 Task: Look for space in Chihuahua, Mexico from 9th June, 2023 to 16th June, 2023 for 2 adults in price range Rs.8000 to Rs.16000. Place can be entire place with 2 bedrooms having 2 beds and 1 bathroom. Property type can be house, flat, guest house. Booking option can be shelf check-in. Required host language is English.
Action: Mouse moved to (399, 103)
Screenshot: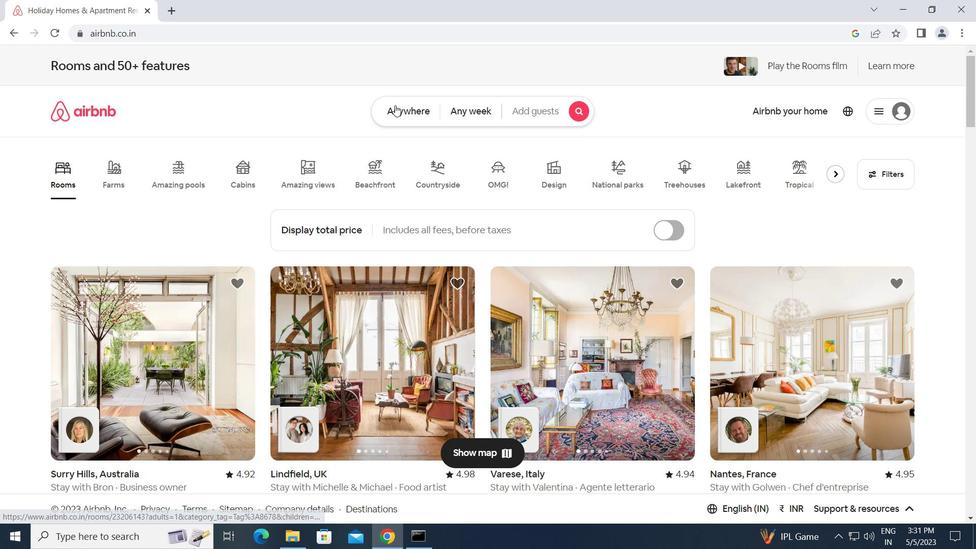
Action: Mouse pressed left at (399, 103)
Screenshot: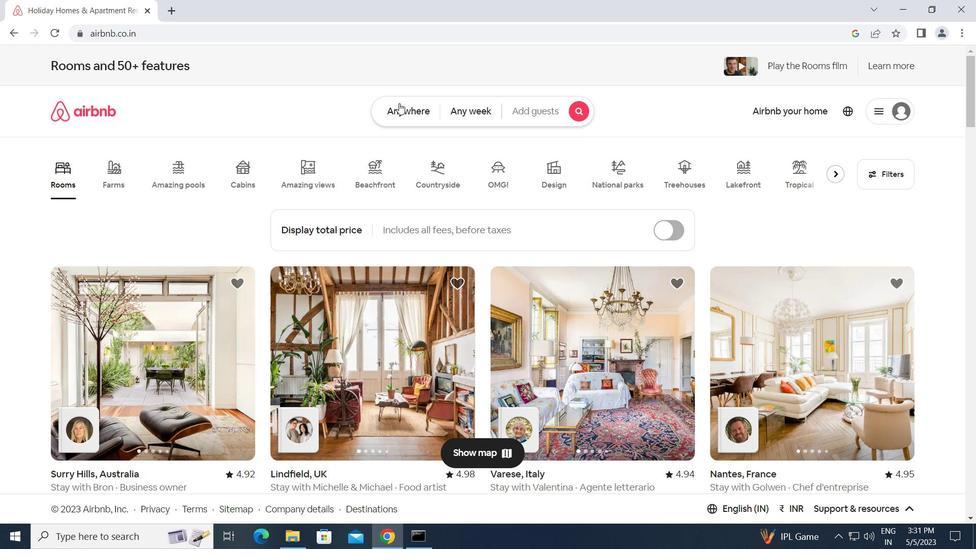 
Action: Mouse moved to (314, 156)
Screenshot: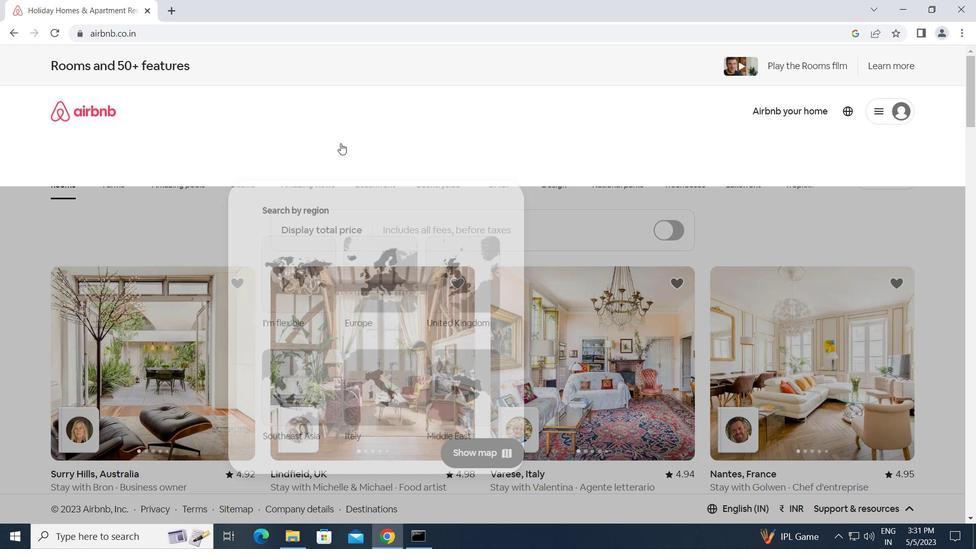 
Action: Mouse pressed left at (314, 156)
Screenshot: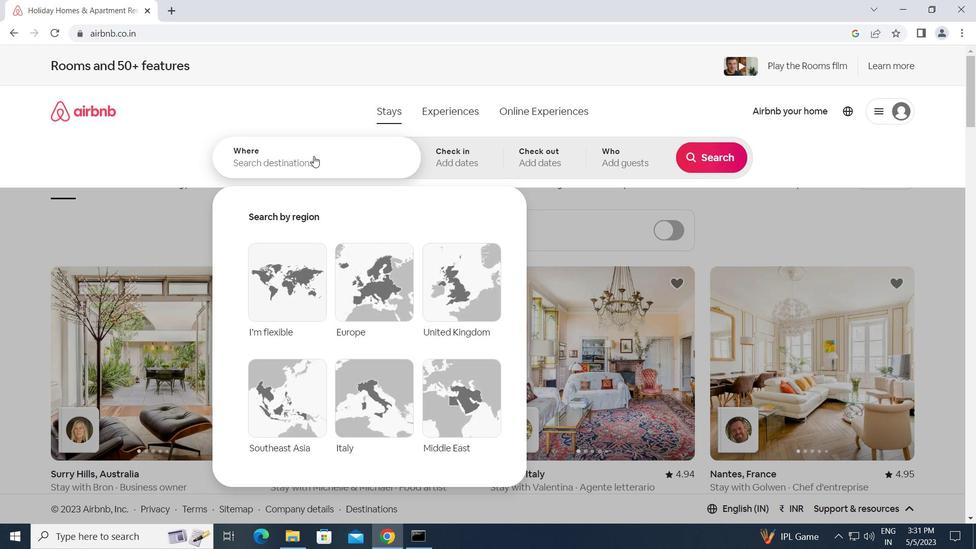
Action: Mouse moved to (223, 199)
Screenshot: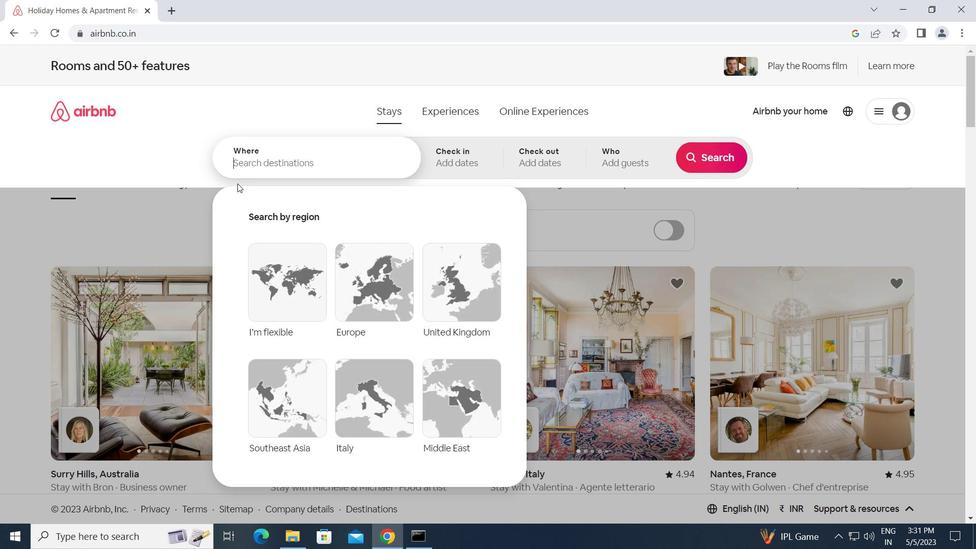 
Action: Key pressed c<Key.caps_lock>hihuahua,<Key.space><Key.caps_lock>m<Key.caps_lock>exico<Key.enter>
Screenshot: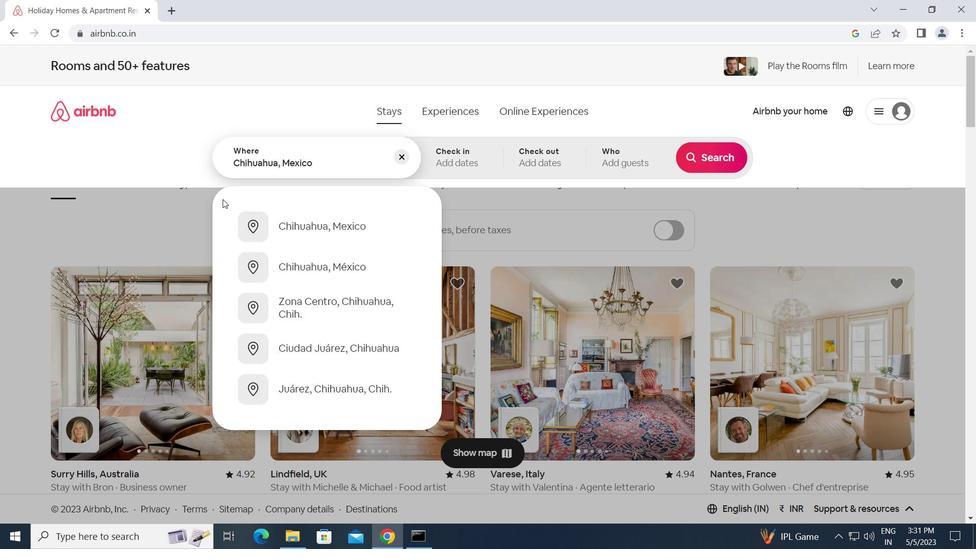 
Action: Mouse moved to (666, 336)
Screenshot: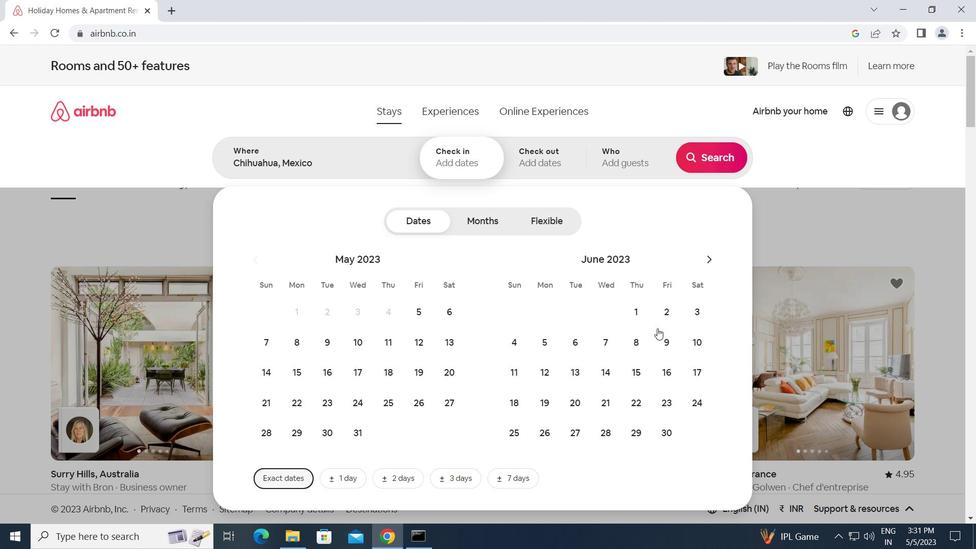 
Action: Mouse pressed left at (666, 336)
Screenshot: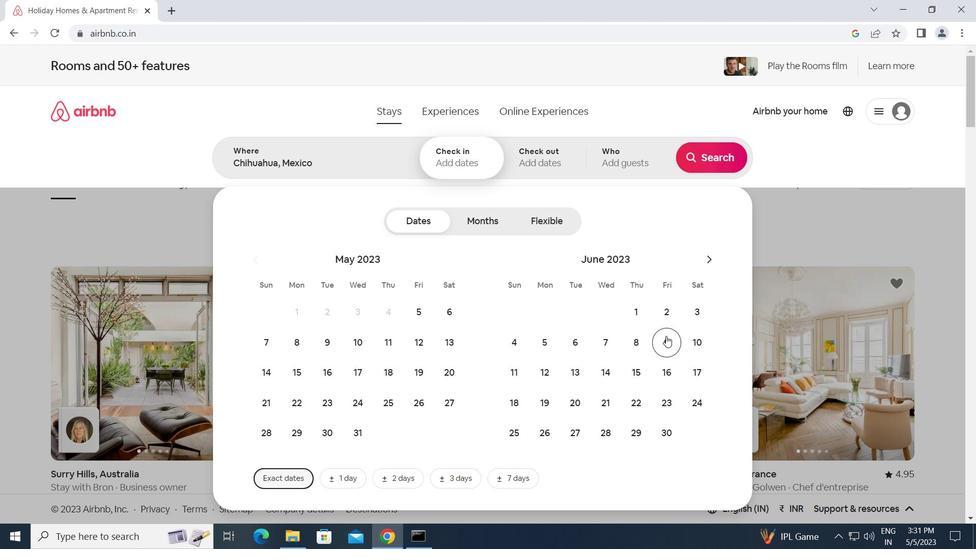 
Action: Mouse moved to (670, 372)
Screenshot: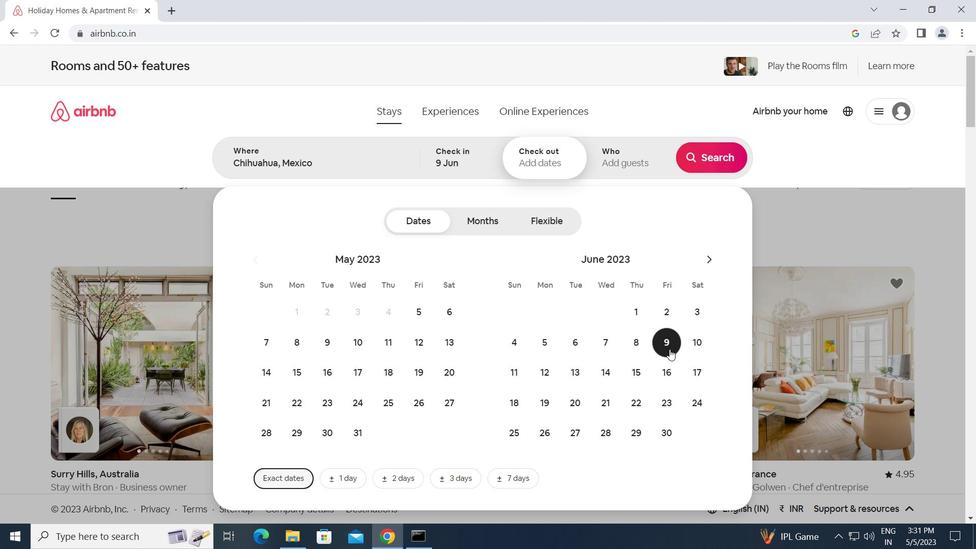 
Action: Mouse pressed left at (670, 372)
Screenshot: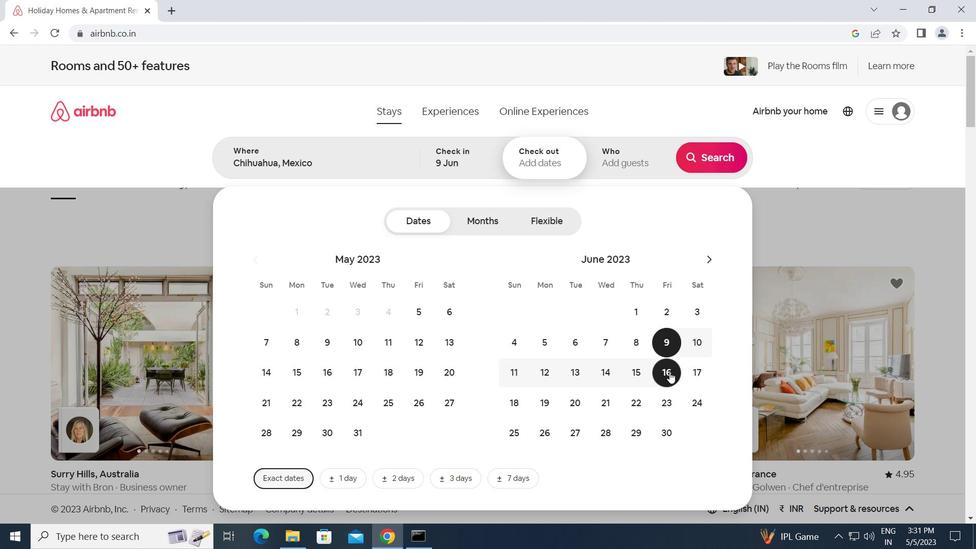 
Action: Mouse moved to (641, 152)
Screenshot: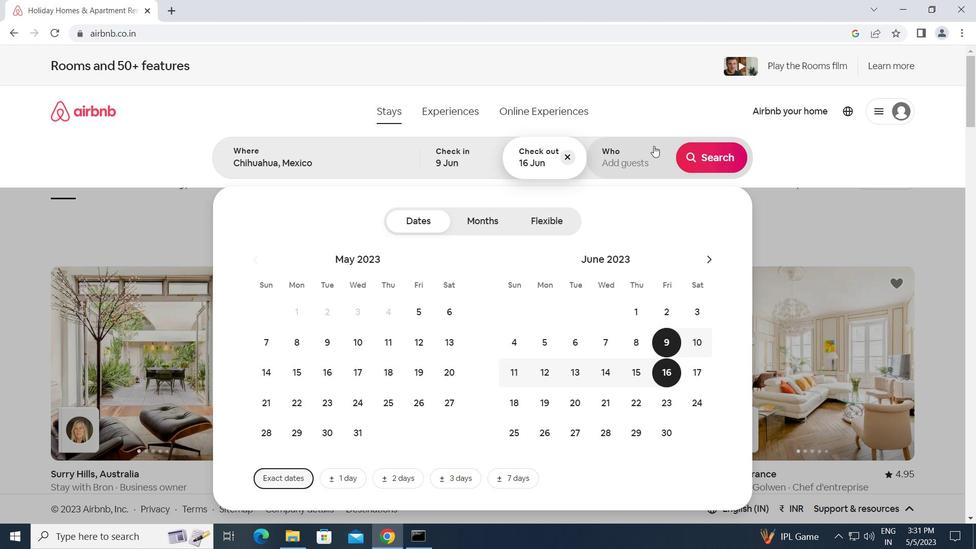 
Action: Mouse pressed left at (641, 152)
Screenshot: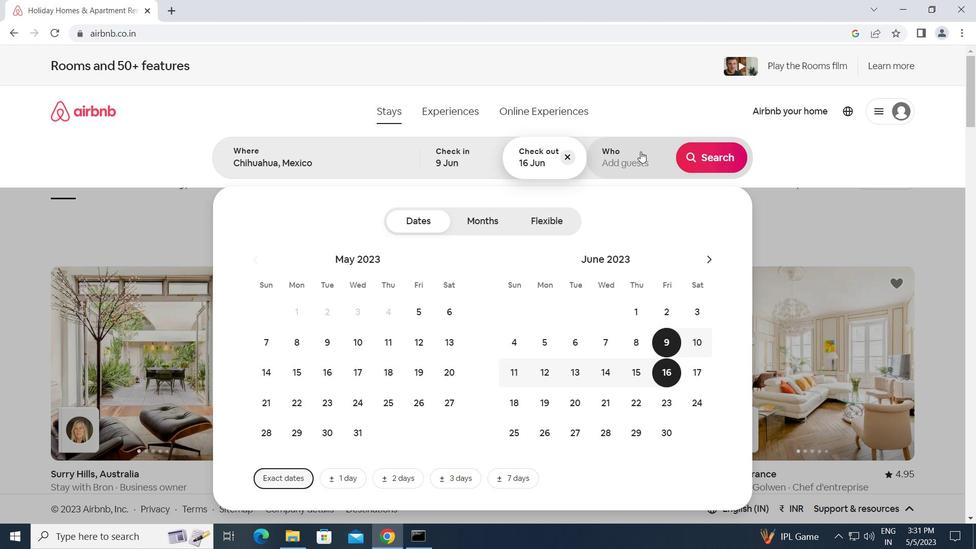 
Action: Mouse moved to (708, 220)
Screenshot: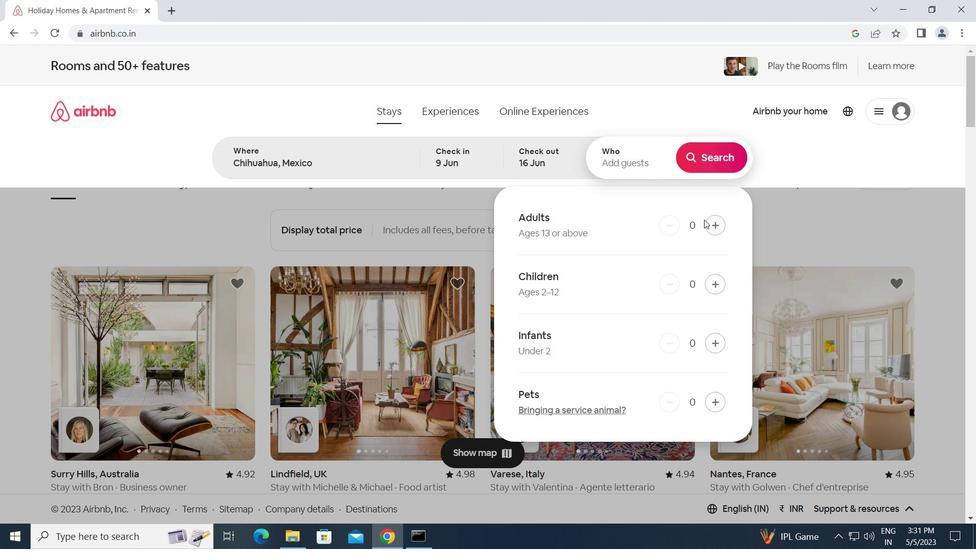 
Action: Mouse pressed left at (708, 220)
Screenshot: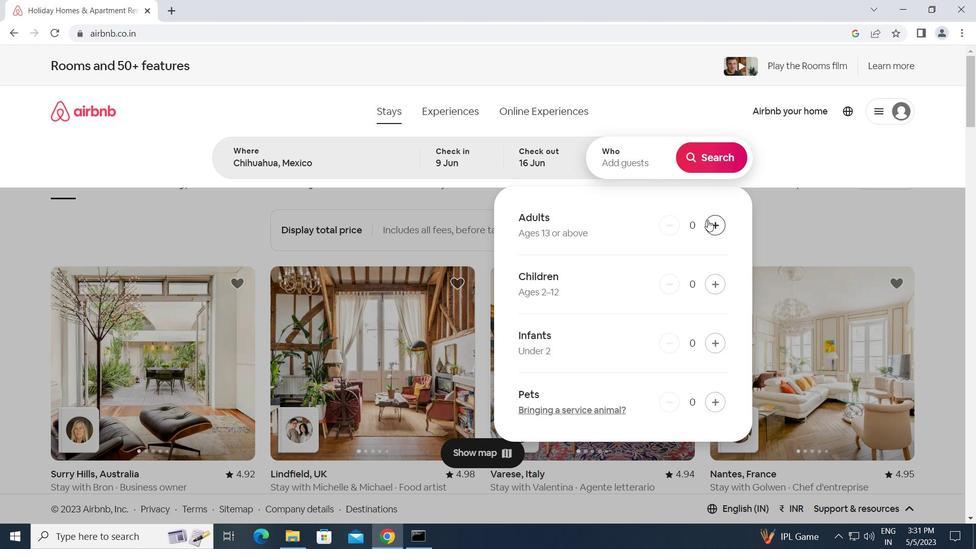 
Action: Mouse moved to (717, 224)
Screenshot: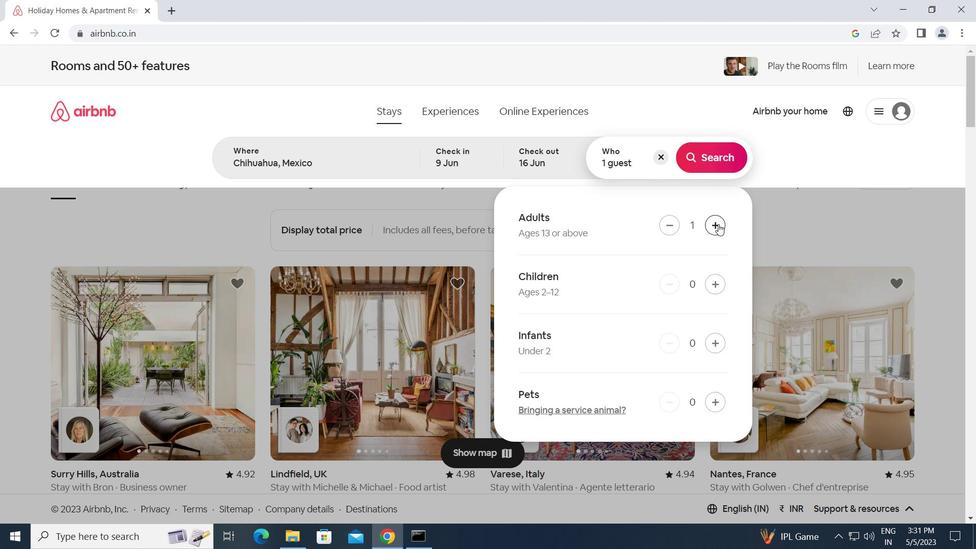 
Action: Mouse pressed left at (717, 224)
Screenshot: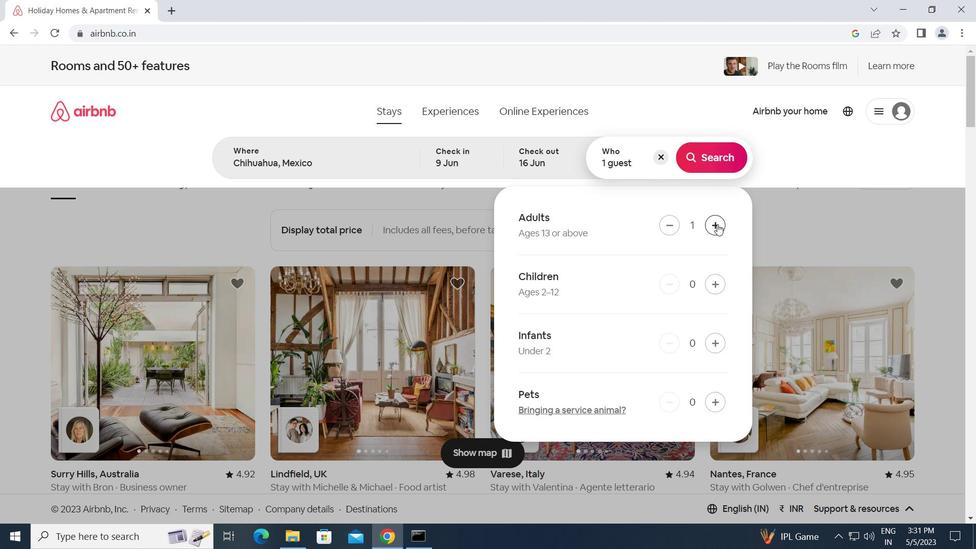 
Action: Mouse moved to (717, 156)
Screenshot: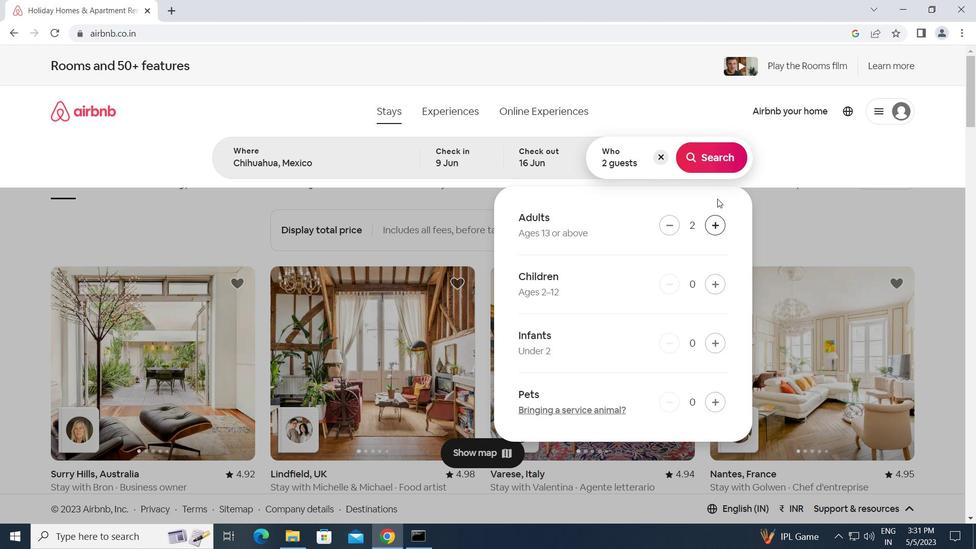 
Action: Mouse pressed left at (717, 156)
Screenshot: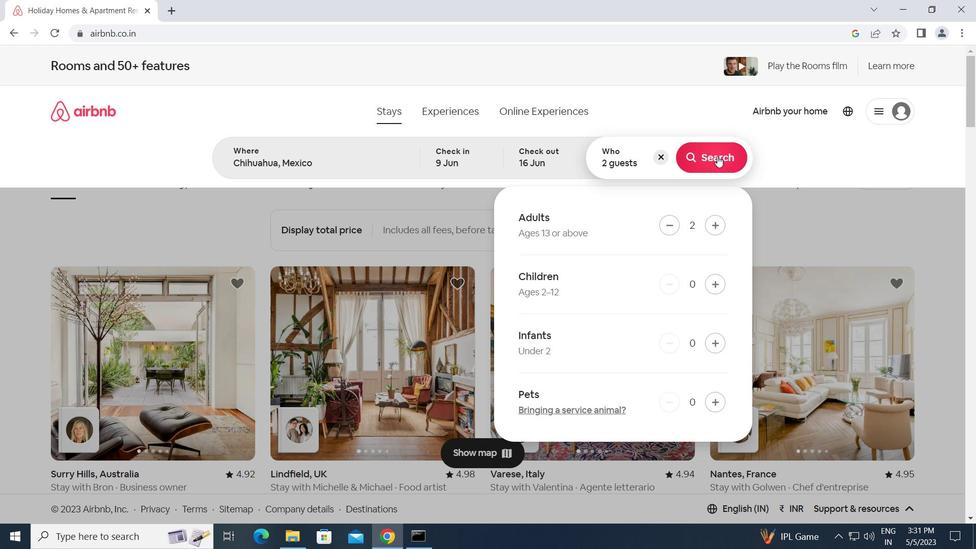 
Action: Mouse moved to (924, 116)
Screenshot: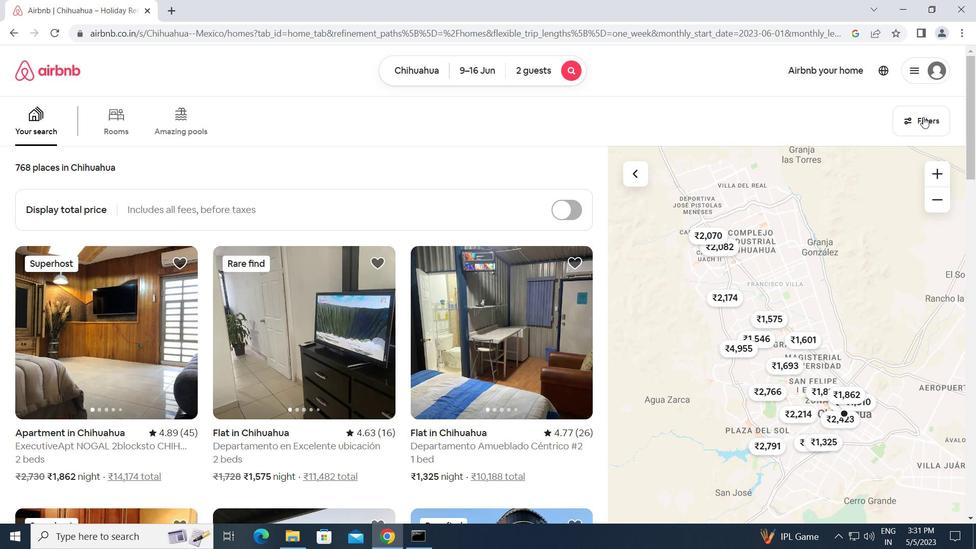 
Action: Mouse pressed left at (924, 116)
Screenshot: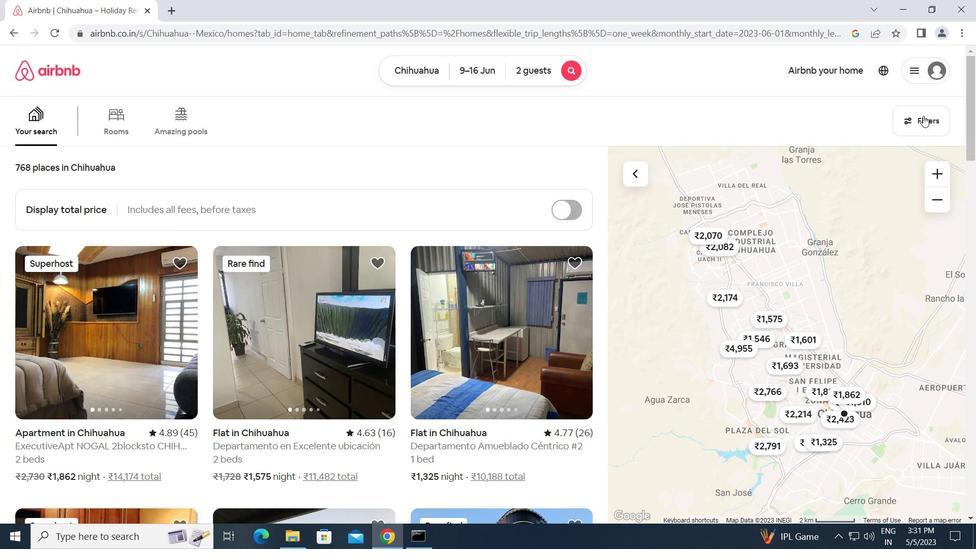 
Action: Mouse moved to (331, 344)
Screenshot: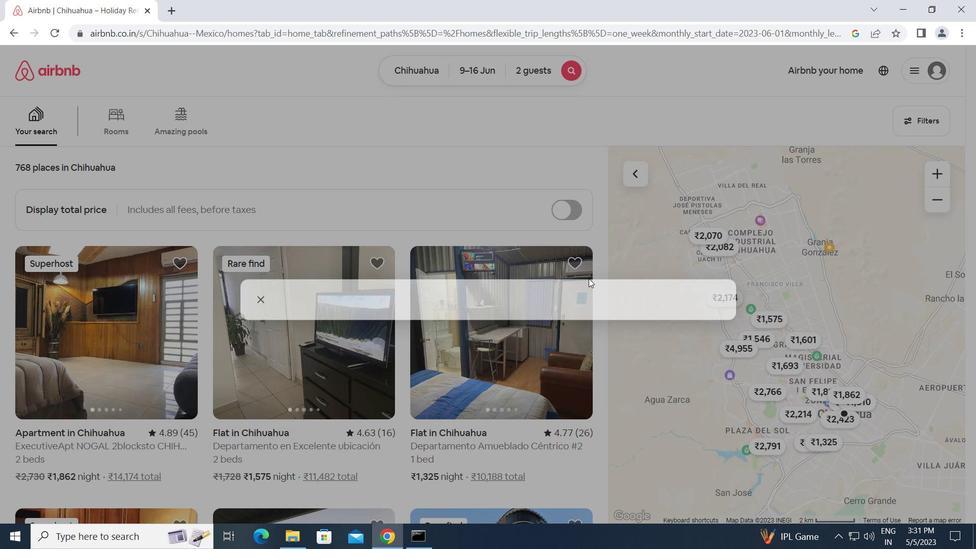 
Action: Mouse scrolled (331, 344) with delta (0, 0)
Screenshot: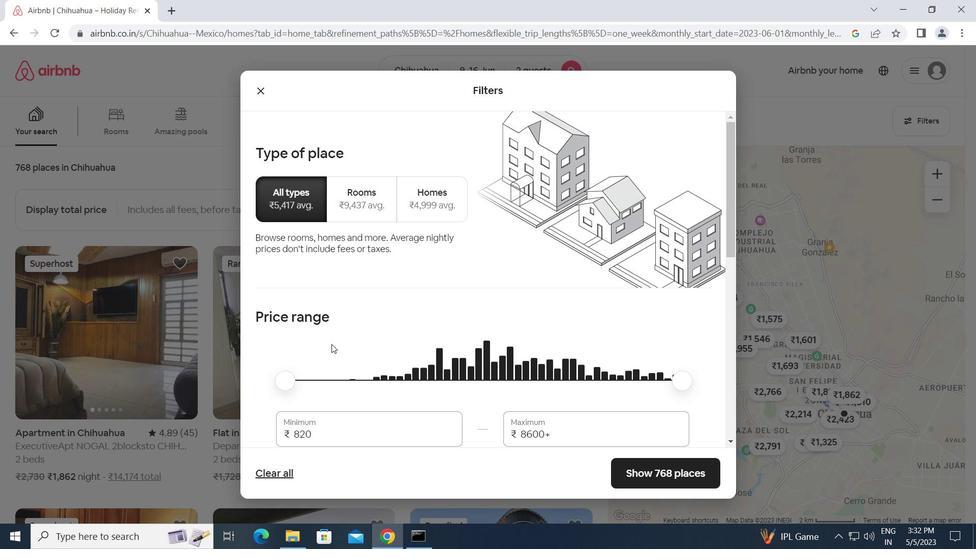
Action: Mouse moved to (331, 344)
Screenshot: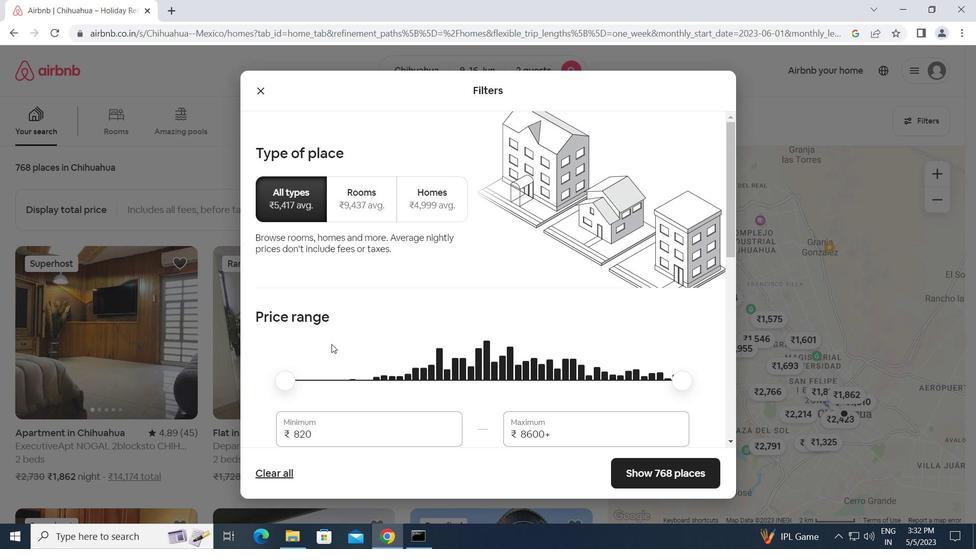 
Action: Mouse scrolled (331, 344) with delta (0, 0)
Screenshot: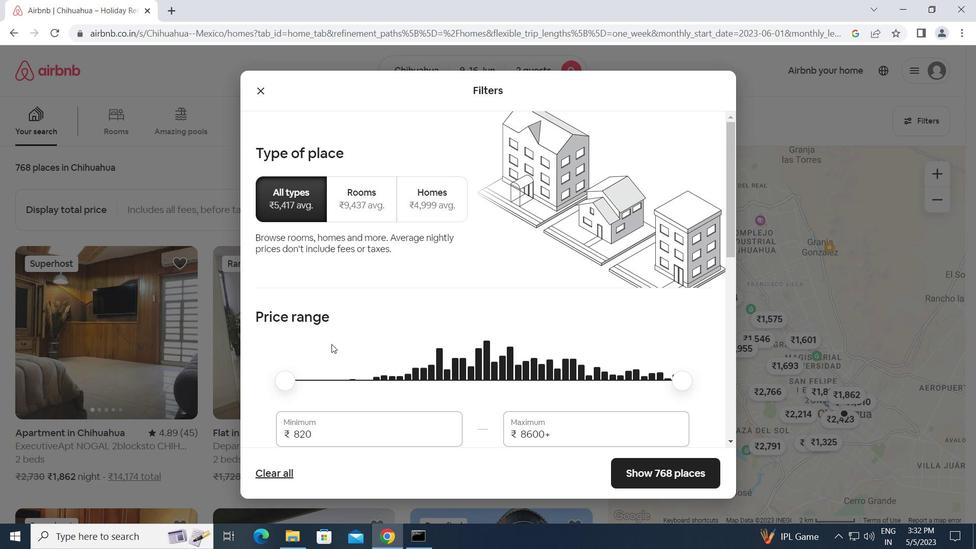 
Action: Mouse moved to (312, 308)
Screenshot: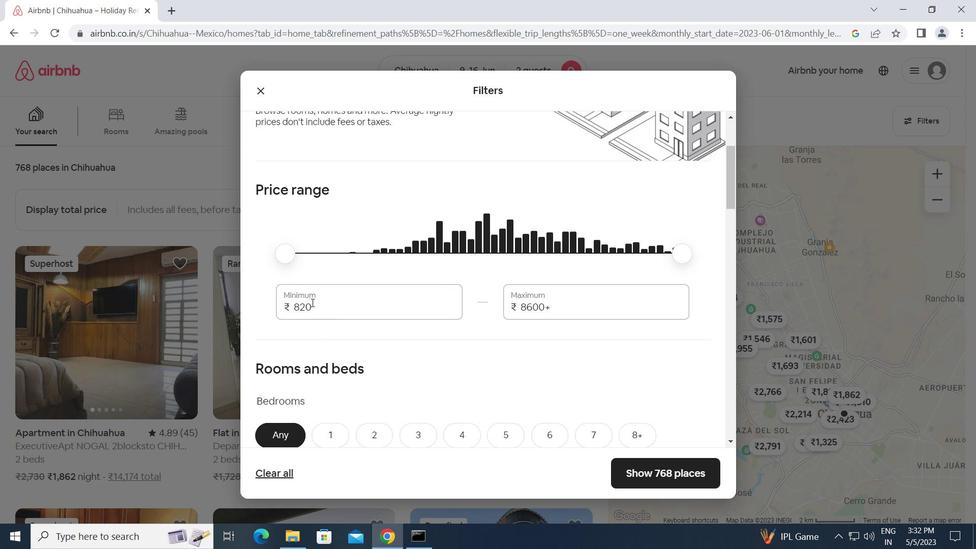 
Action: Mouse pressed left at (312, 308)
Screenshot: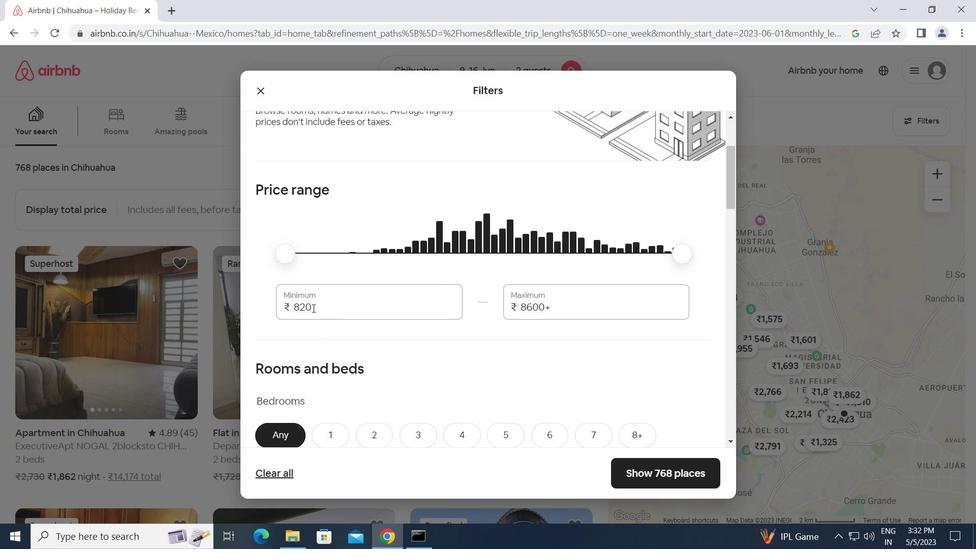
Action: Mouse moved to (278, 309)
Screenshot: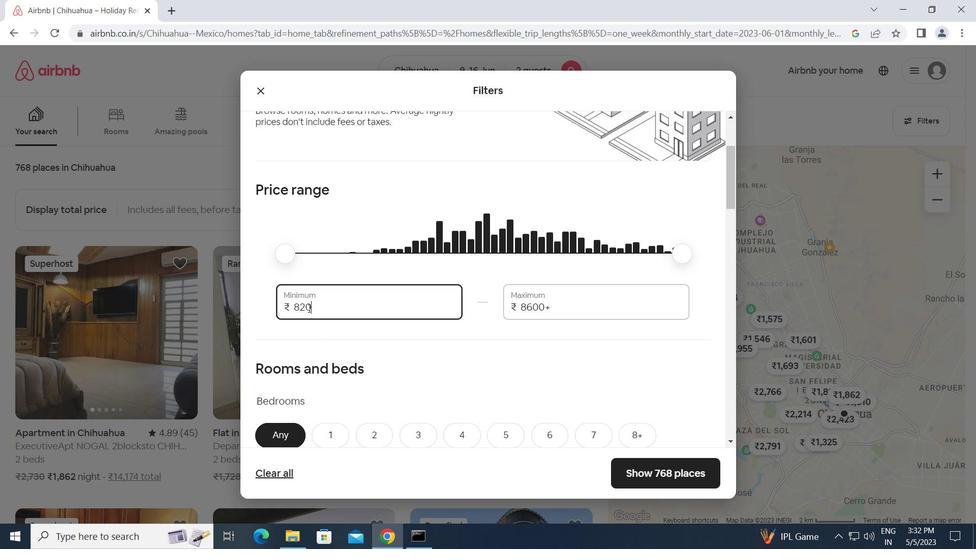 
Action: Key pressed 8000<Key.tab>16000
Screenshot: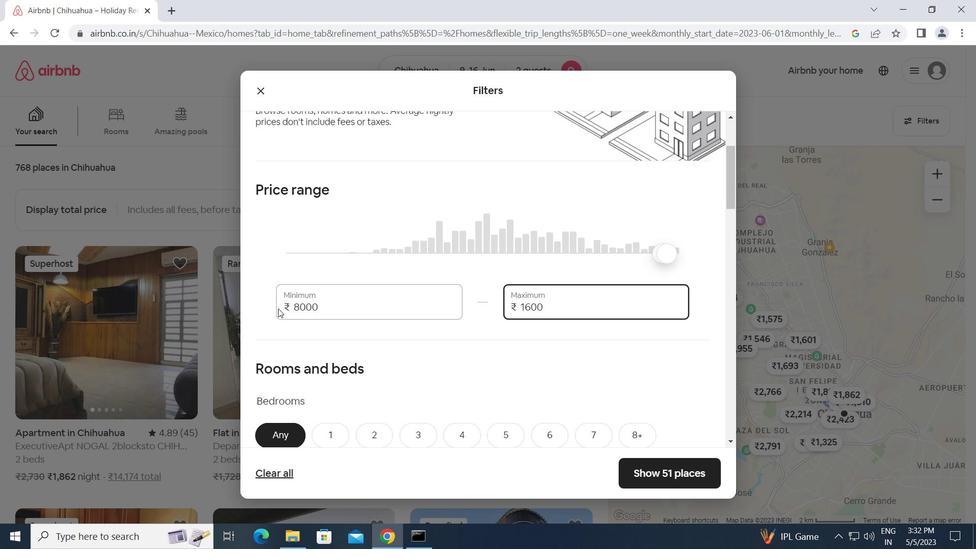 
Action: Mouse moved to (395, 353)
Screenshot: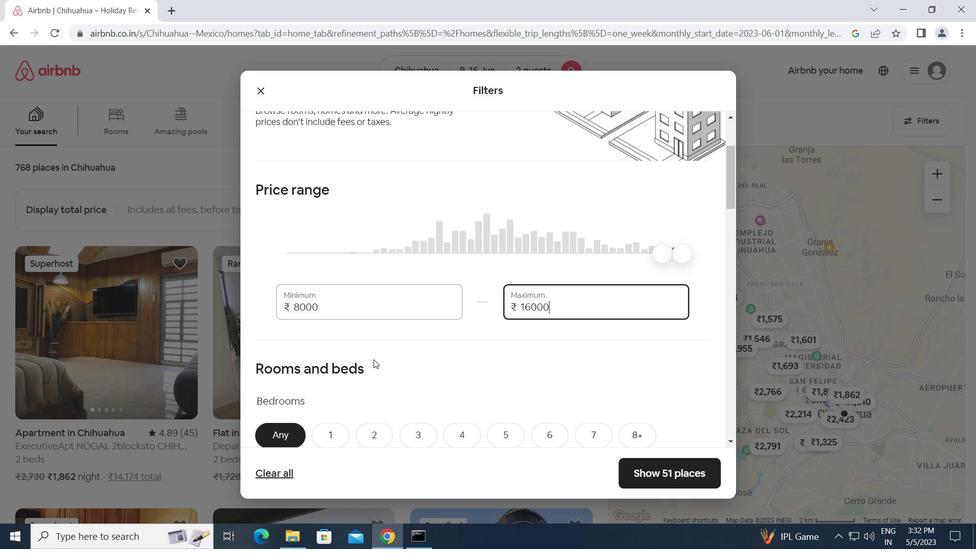 
Action: Mouse scrolled (395, 353) with delta (0, 0)
Screenshot: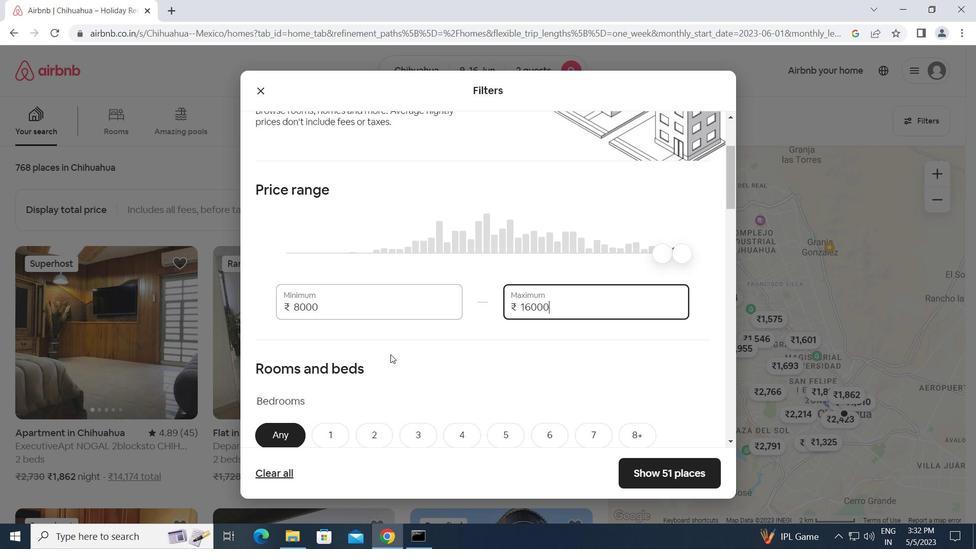 
Action: Mouse scrolled (395, 353) with delta (0, 0)
Screenshot: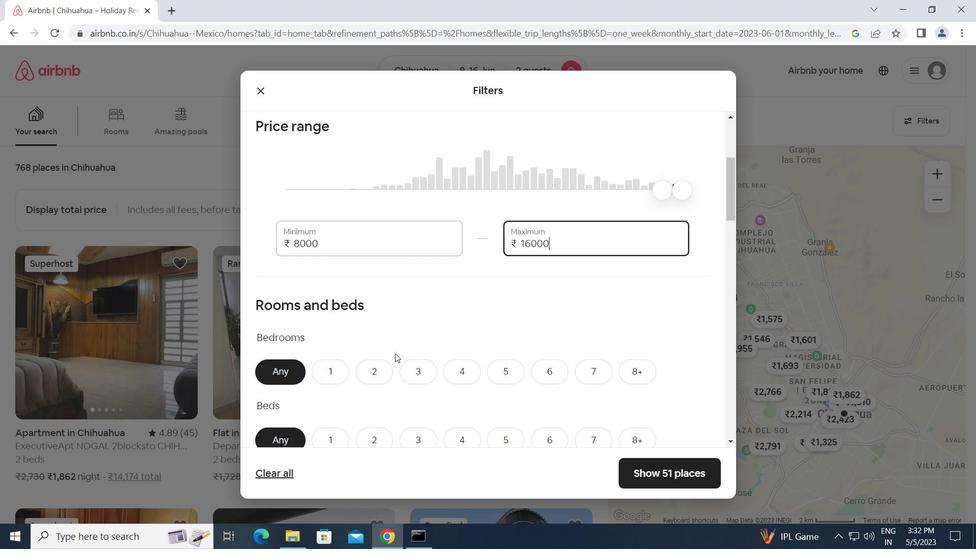 
Action: Mouse scrolled (395, 353) with delta (0, 0)
Screenshot: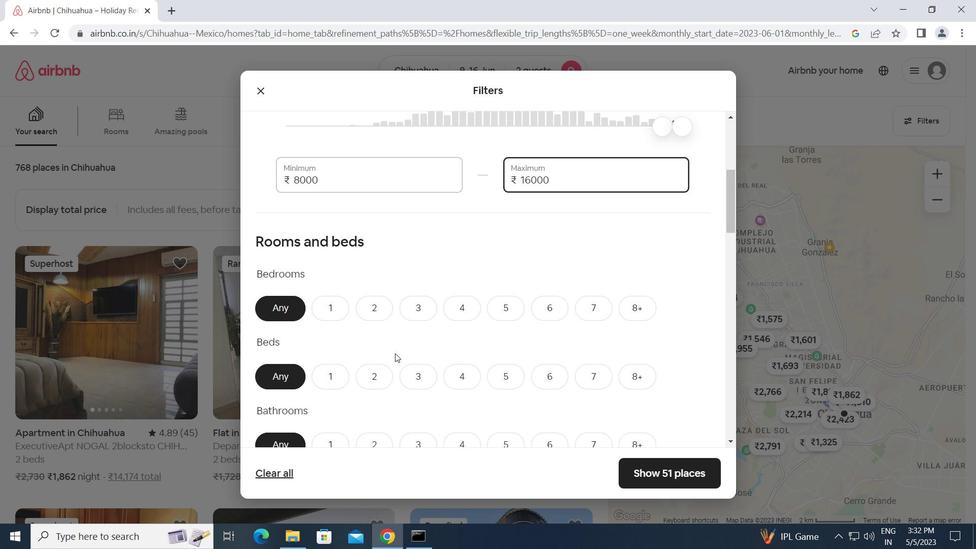 
Action: Mouse moved to (371, 244)
Screenshot: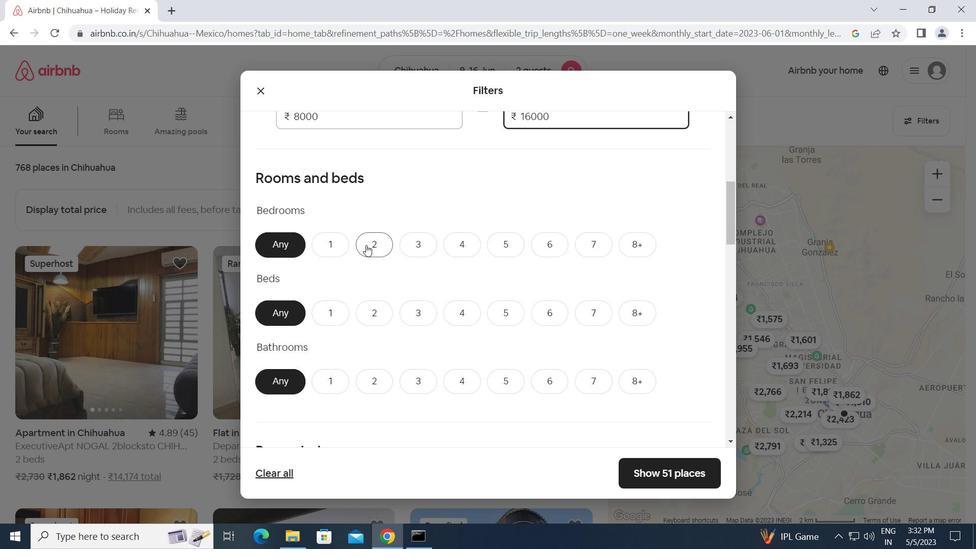 
Action: Mouse pressed left at (371, 244)
Screenshot: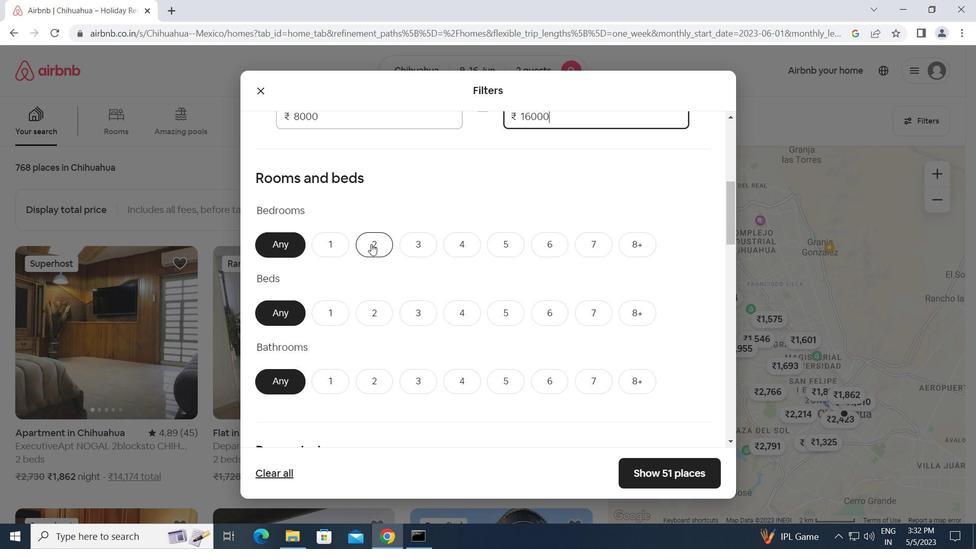 
Action: Mouse moved to (373, 310)
Screenshot: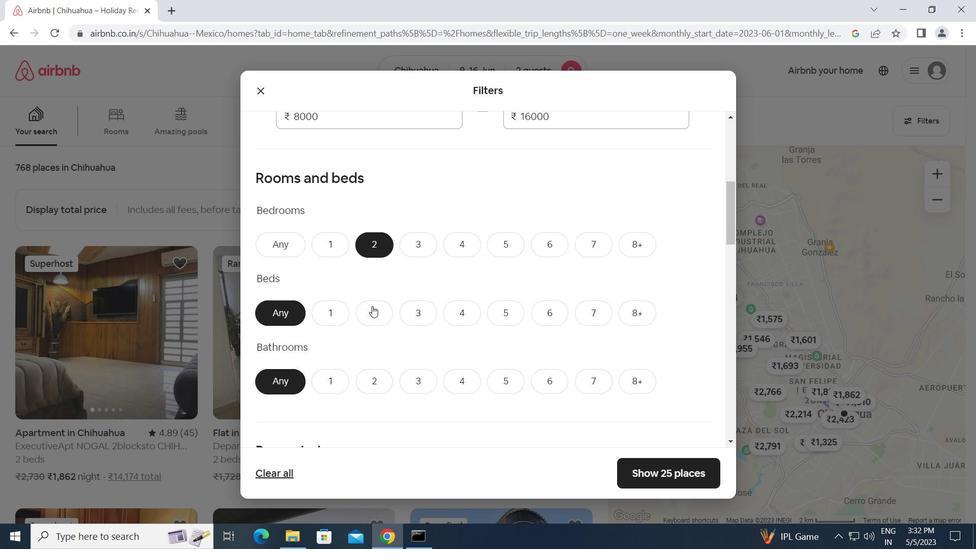 
Action: Mouse pressed left at (373, 310)
Screenshot: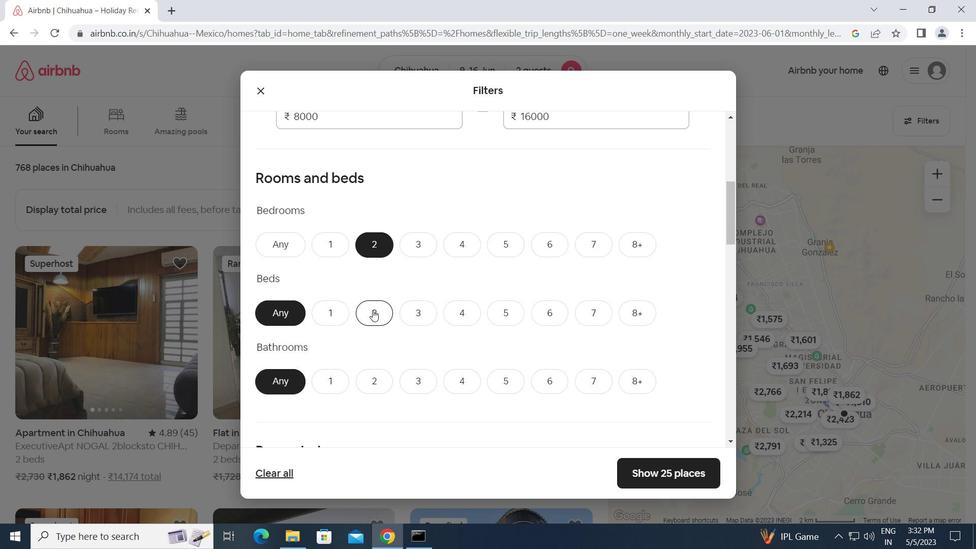 
Action: Mouse moved to (325, 382)
Screenshot: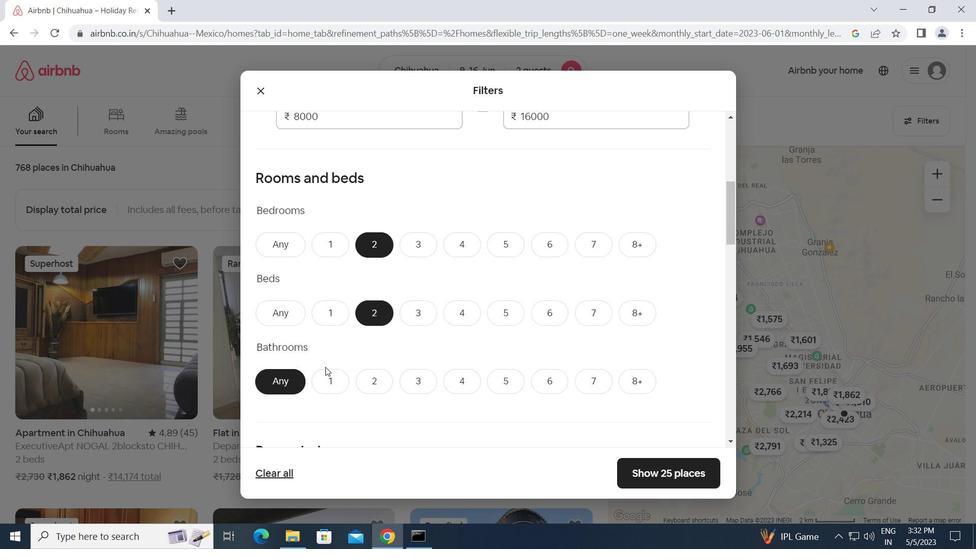 
Action: Mouse pressed left at (325, 382)
Screenshot: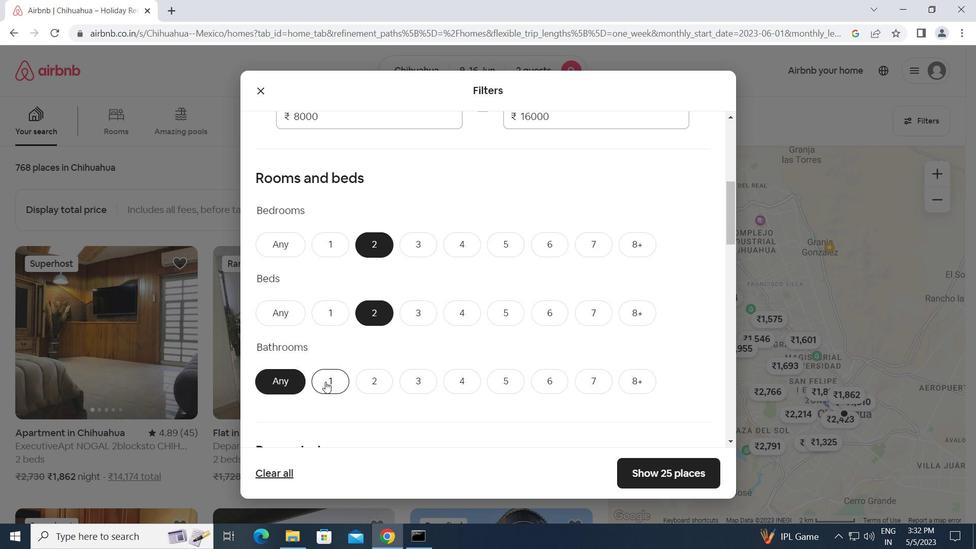 
Action: Mouse moved to (379, 375)
Screenshot: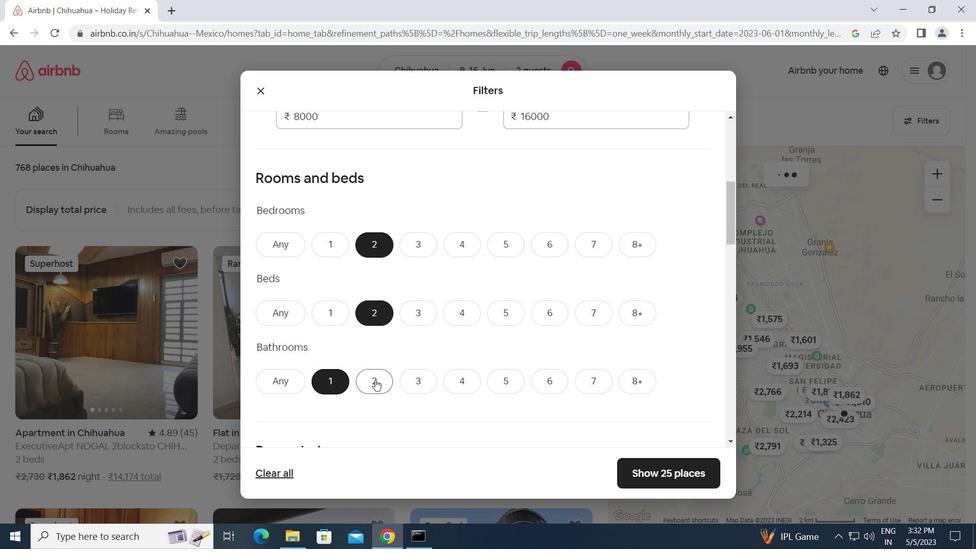 
Action: Mouse scrolled (379, 374) with delta (0, 0)
Screenshot: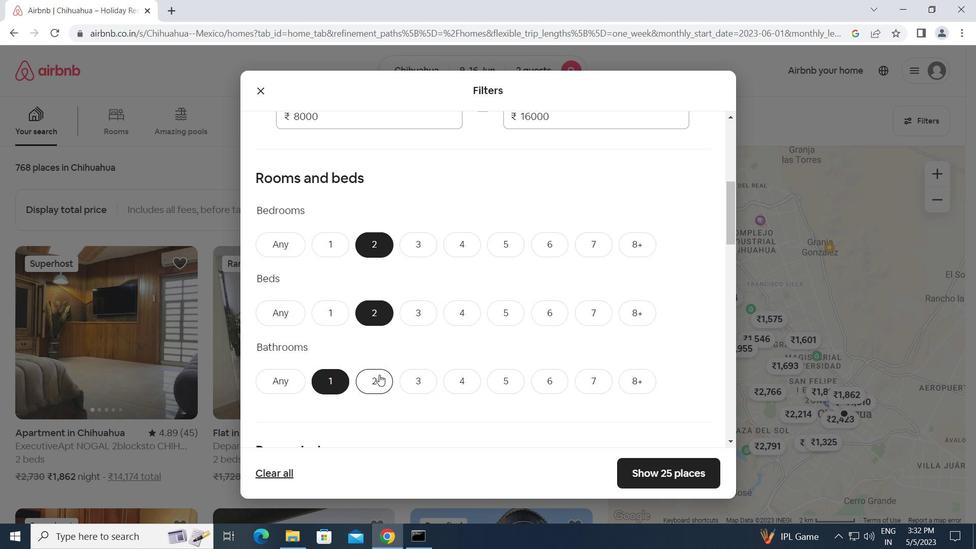 
Action: Mouse scrolled (379, 374) with delta (0, 0)
Screenshot: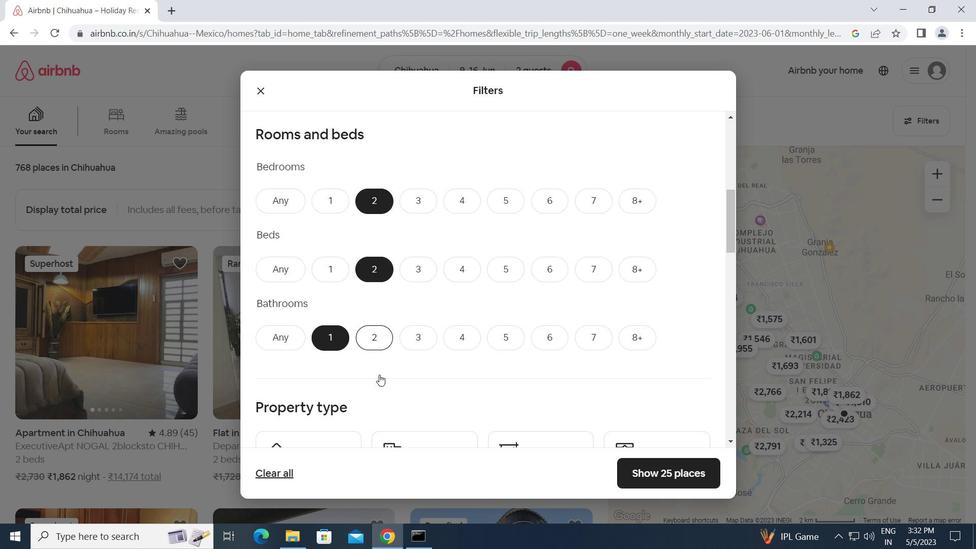 
Action: Mouse moved to (304, 378)
Screenshot: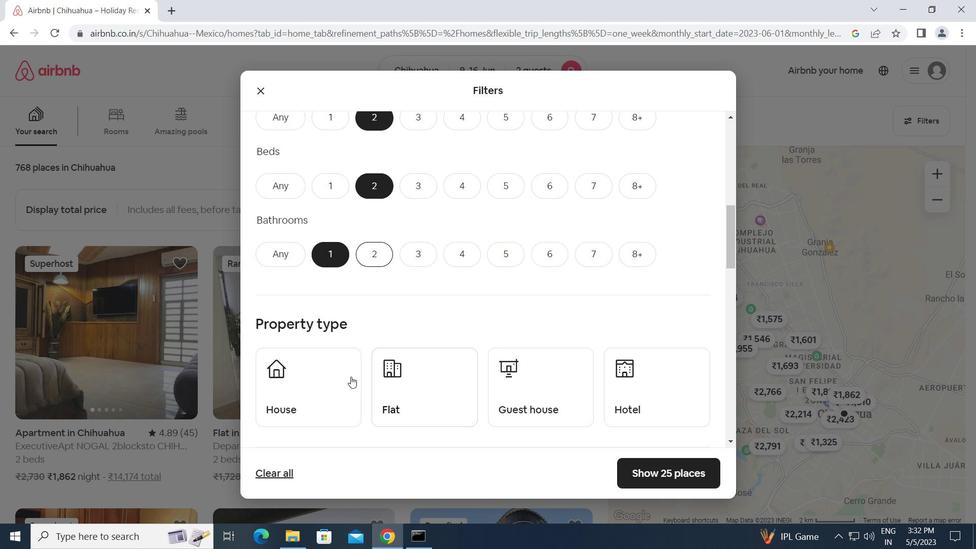 
Action: Mouse pressed left at (304, 378)
Screenshot: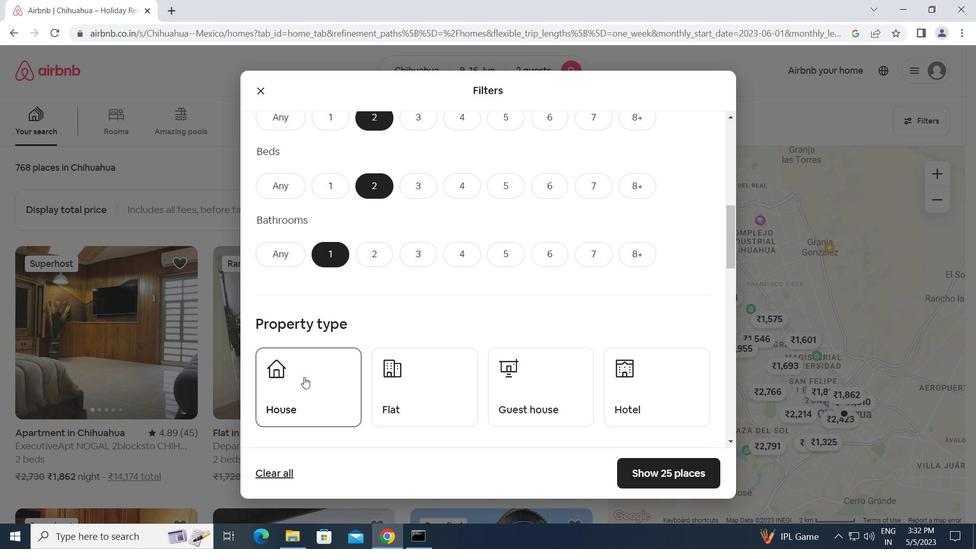 
Action: Mouse moved to (426, 377)
Screenshot: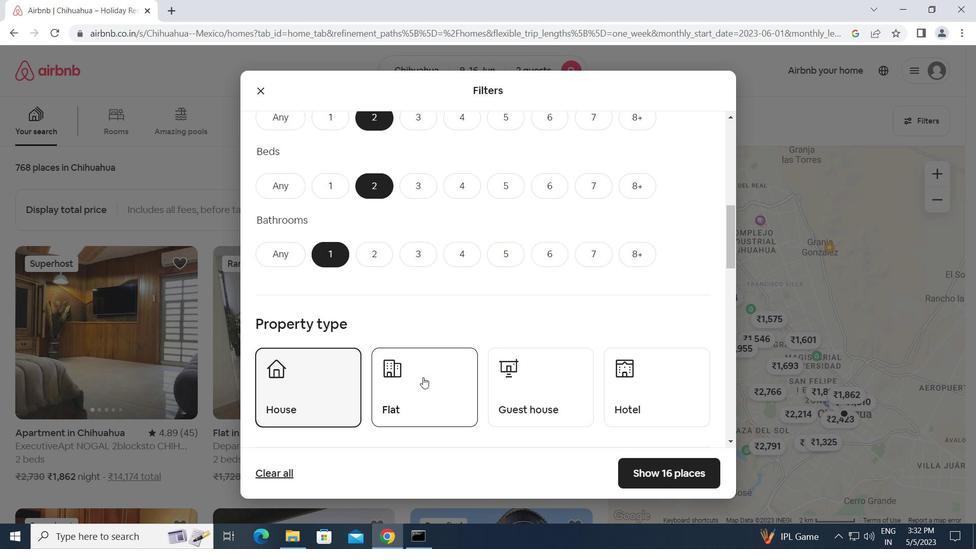 
Action: Mouse pressed left at (426, 377)
Screenshot: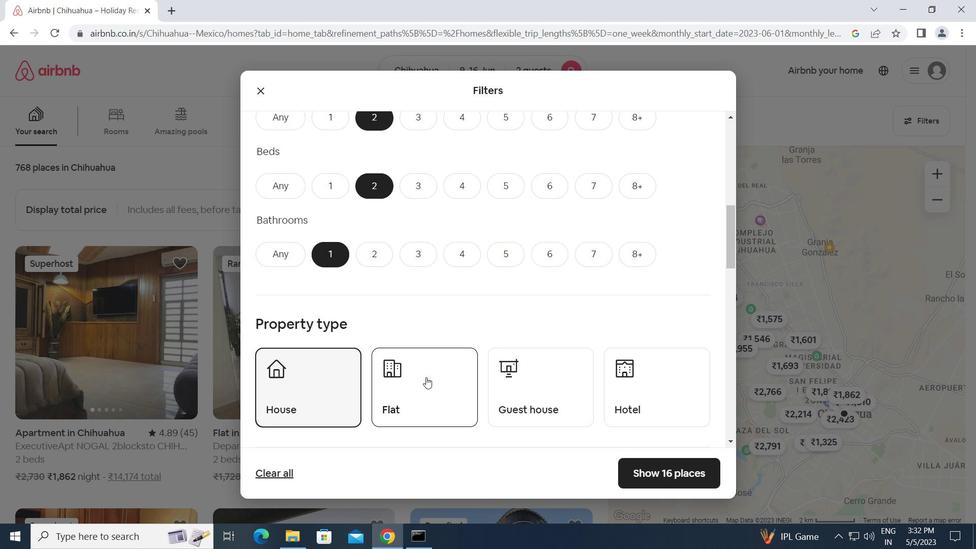 
Action: Mouse moved to (551, 386)
Screenshot: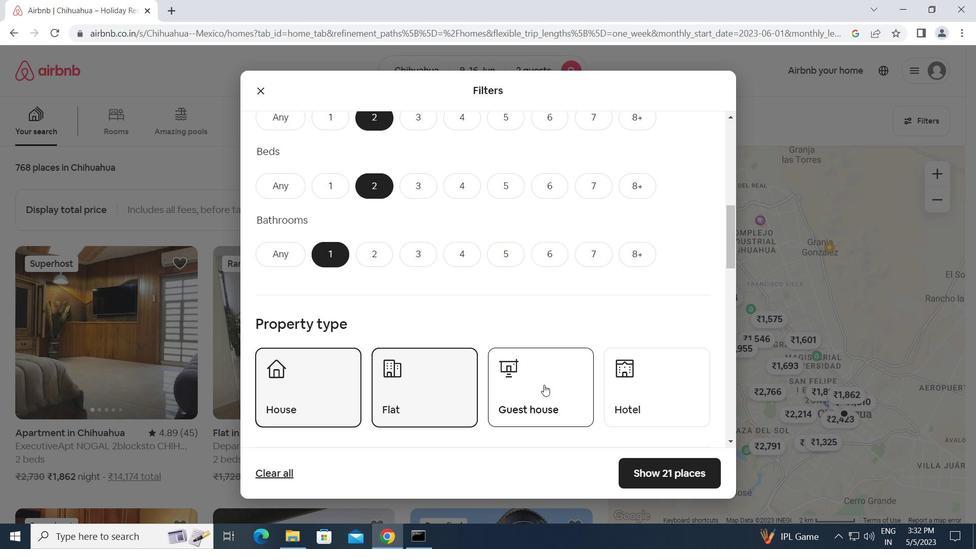 
Action: Mouse pressed left at (551, 386)
Screenshot: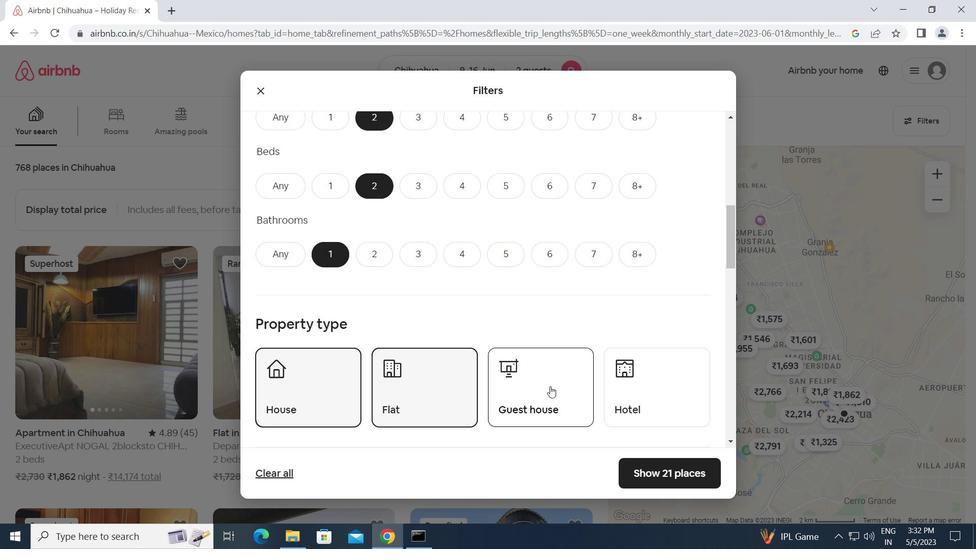 
Action: Mouse moved to (617, 323)
Screenshot: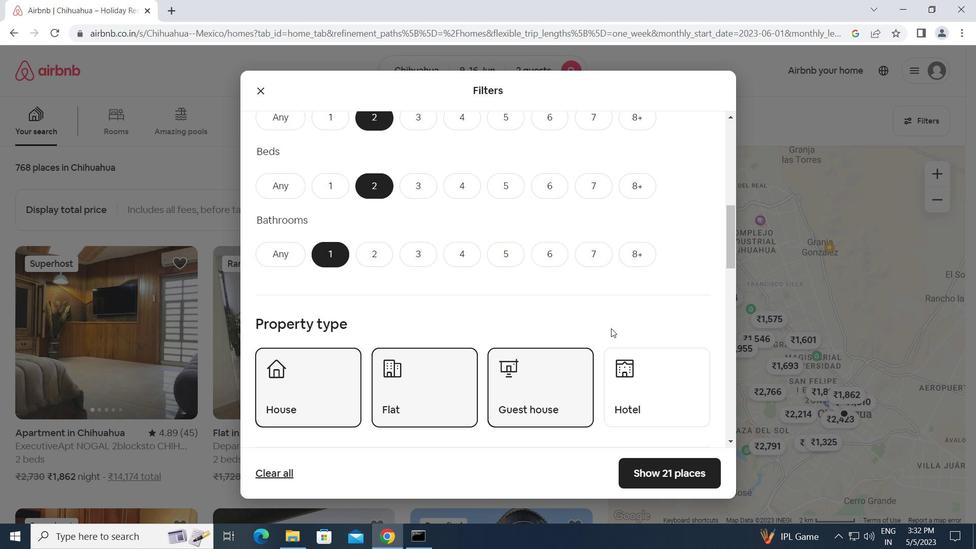 
Action: Mouse scrolled (617, 322) with delta (0, 0)
Screenshot: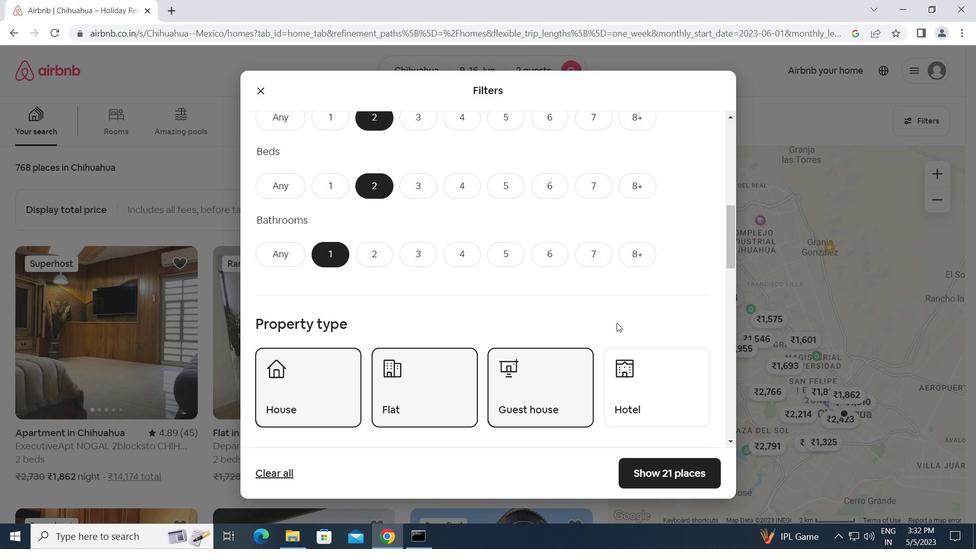 
Action: Mouse moved to (617, 323)
Screenshot: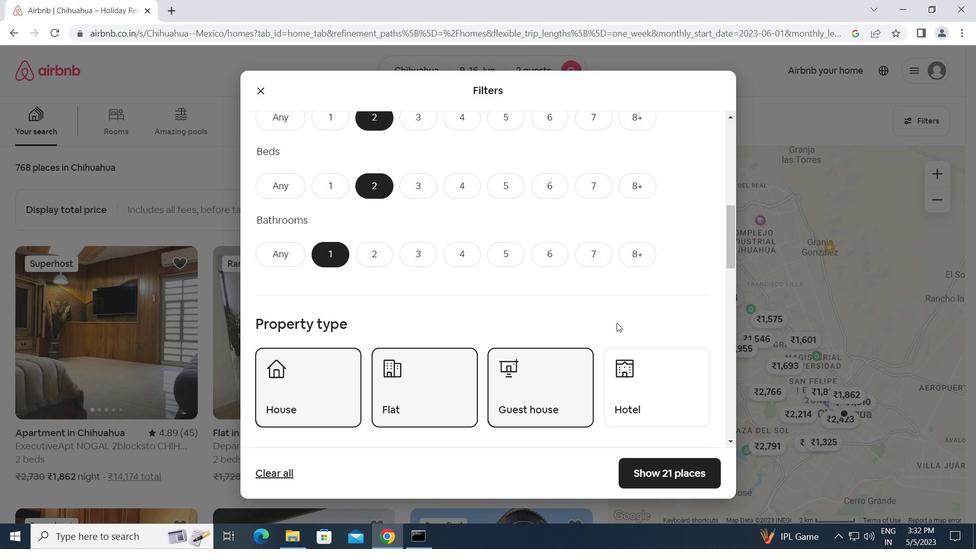 
Action: Mouse scrolled (617, 322) with delta (0, 0)
Screenshot: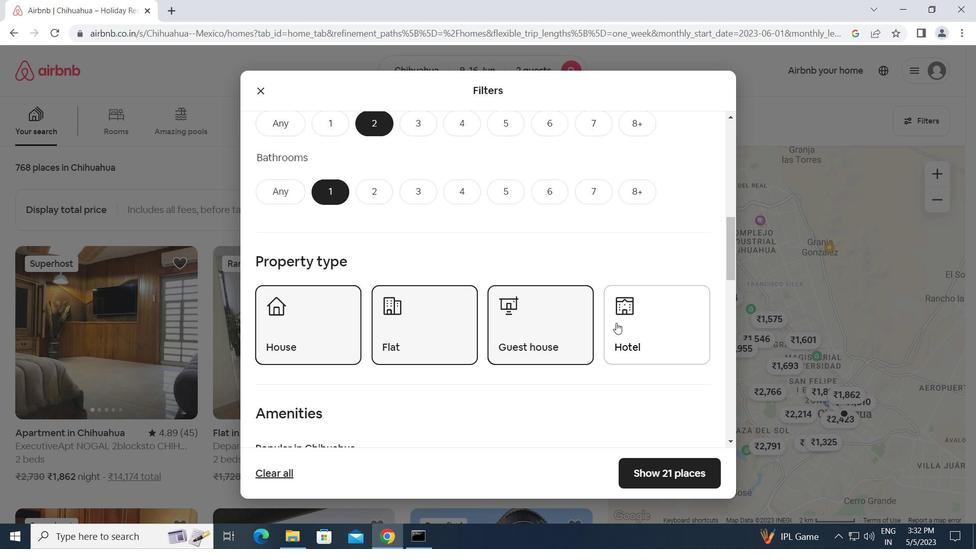 
Action: Mouse scrolled (617, 322) with delta (0, 0)
Screenshot: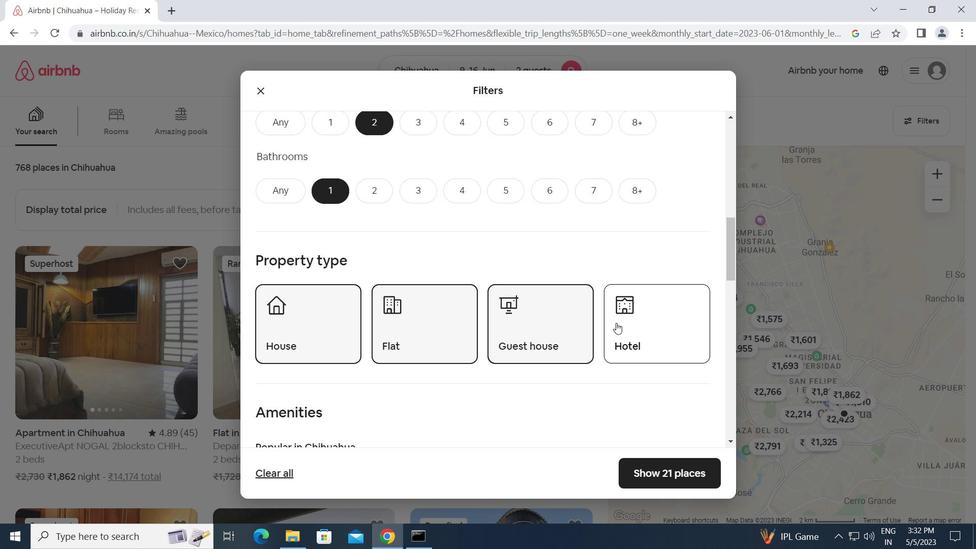 
Action: Mouse moved to (617, 323)
Screenshot: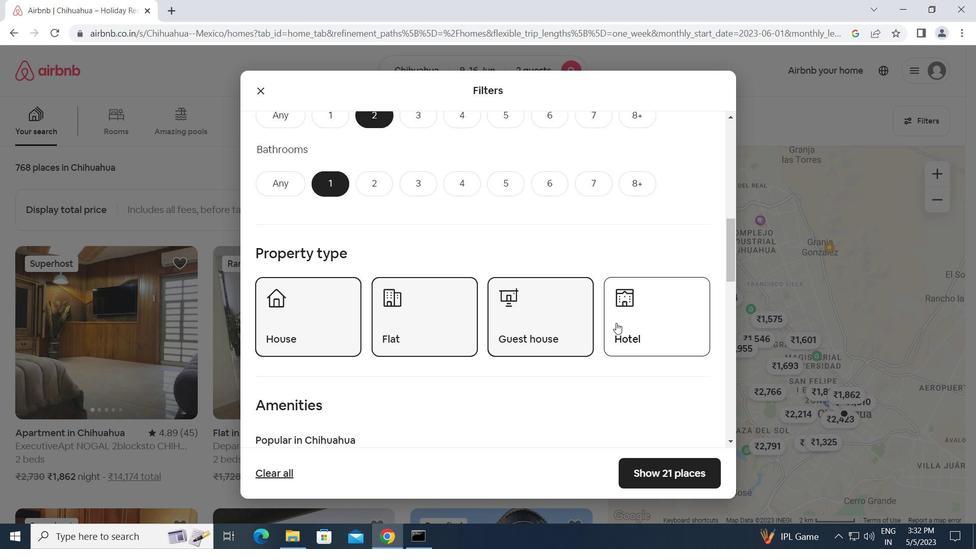 
Action: Mouse scrolled (617, 322) with delta (0, 0)
Screenshot: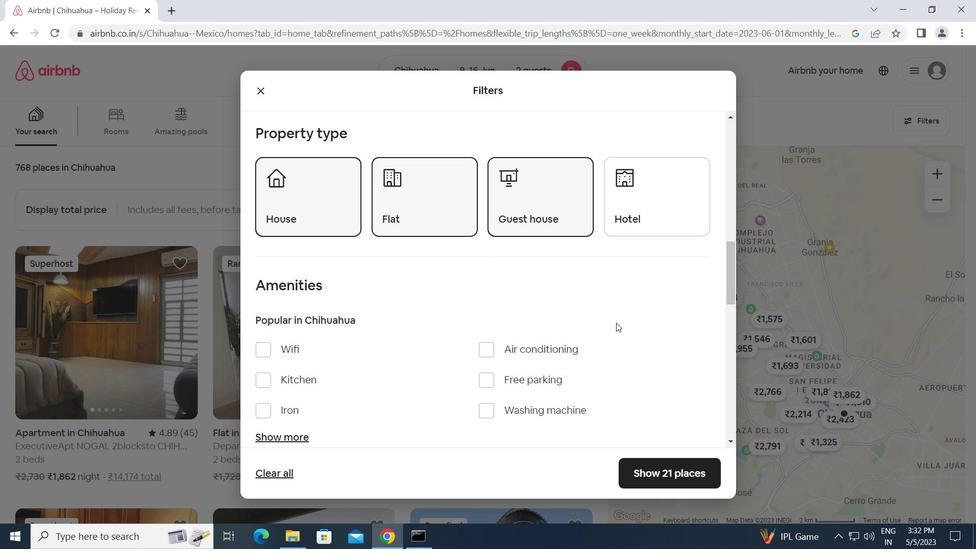 
Action: Mouse scrolled (617, 322) with delta (0, 0)
Screenshot: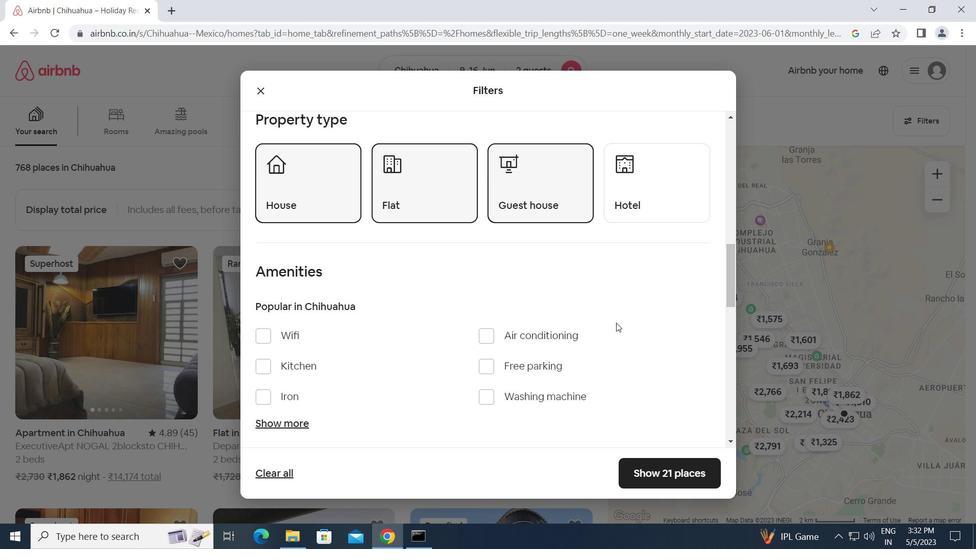 
Action: Mouse scrolled (617, 322) with delta (0, 0)
Screenshot: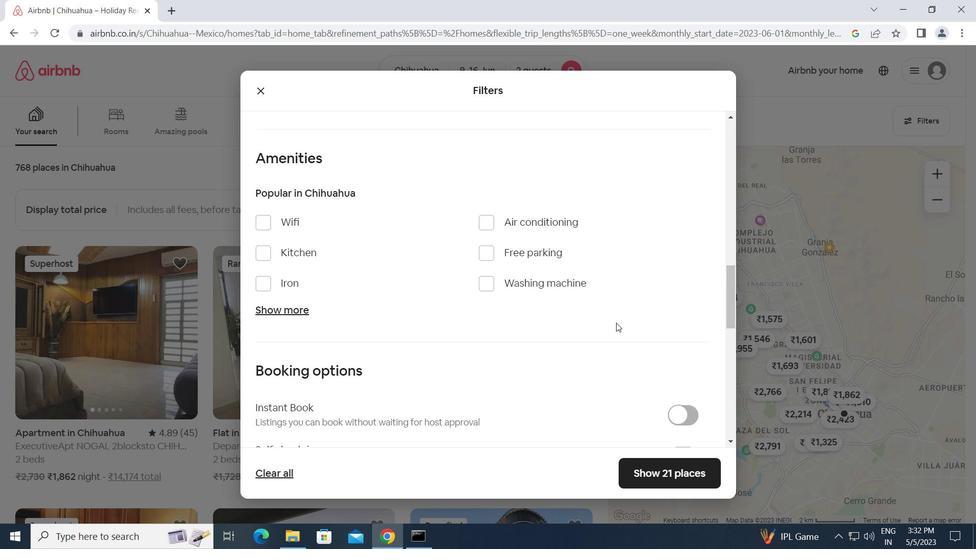 
Action: Mouse scrolled (617, 322) with delta (0, 0)
Screenshot: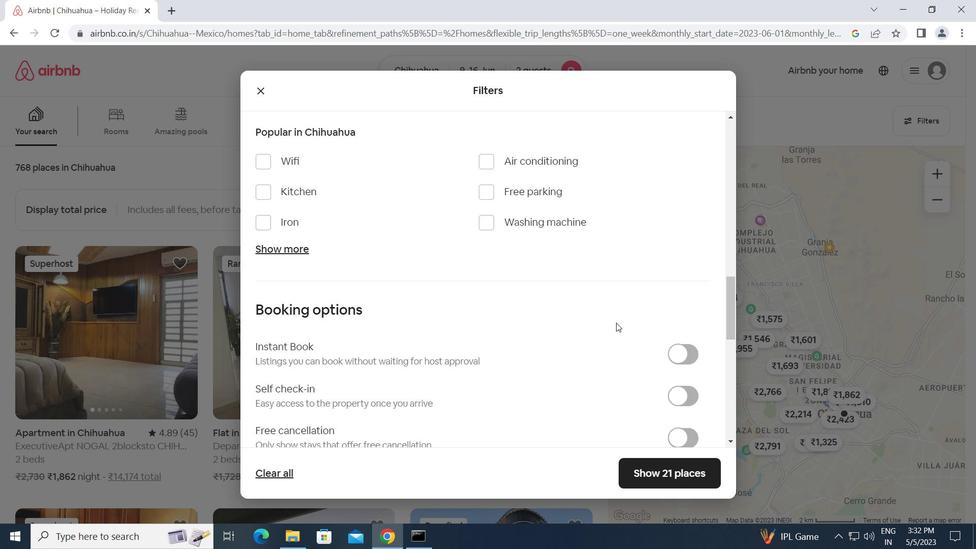 
Action: Mouse moved to (683, 332)
Screenshot: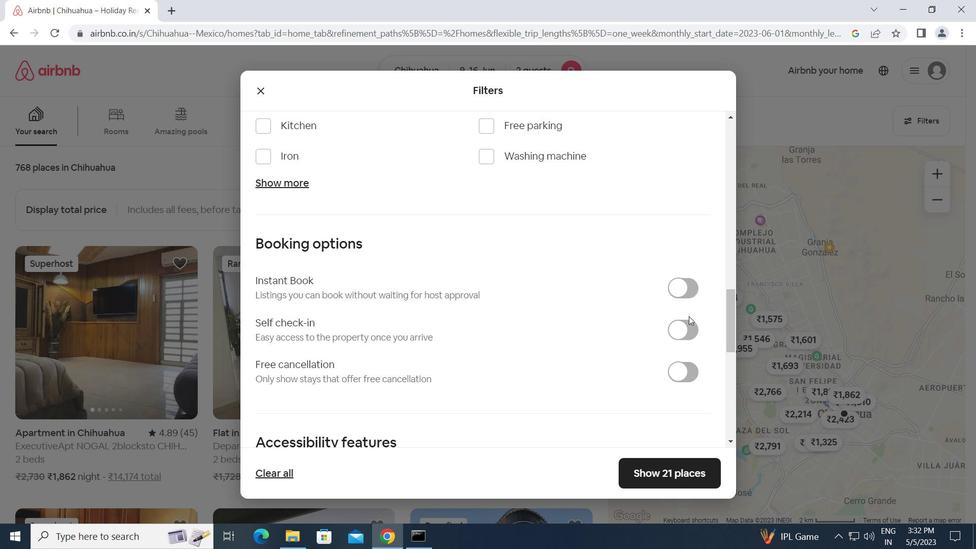 
Action: Mouse pressed left at (683, 332)
Screenshot: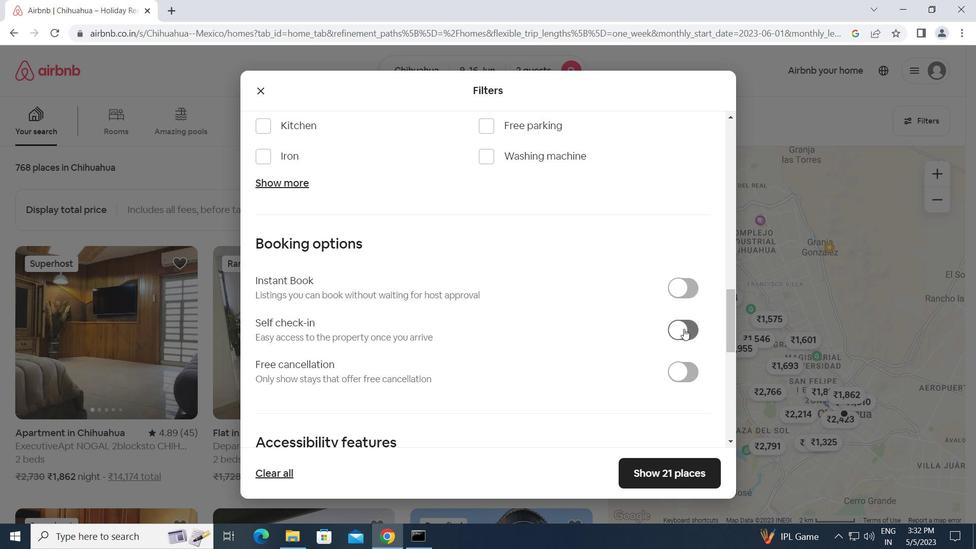 
Action: Mouse moved to (498, 337)
Screenshot: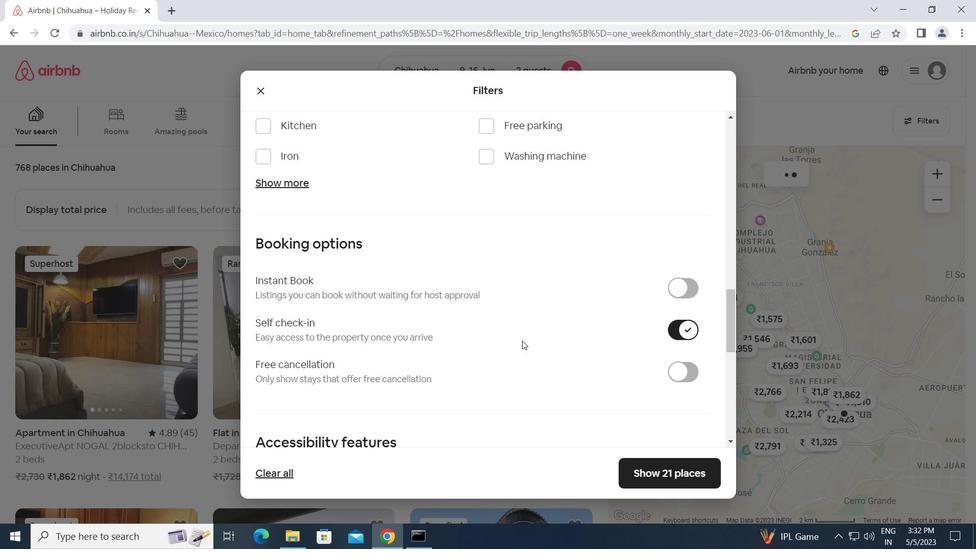 
Action: Mouse scrolled (498, 337) with delta (0, 0)
Screenshot: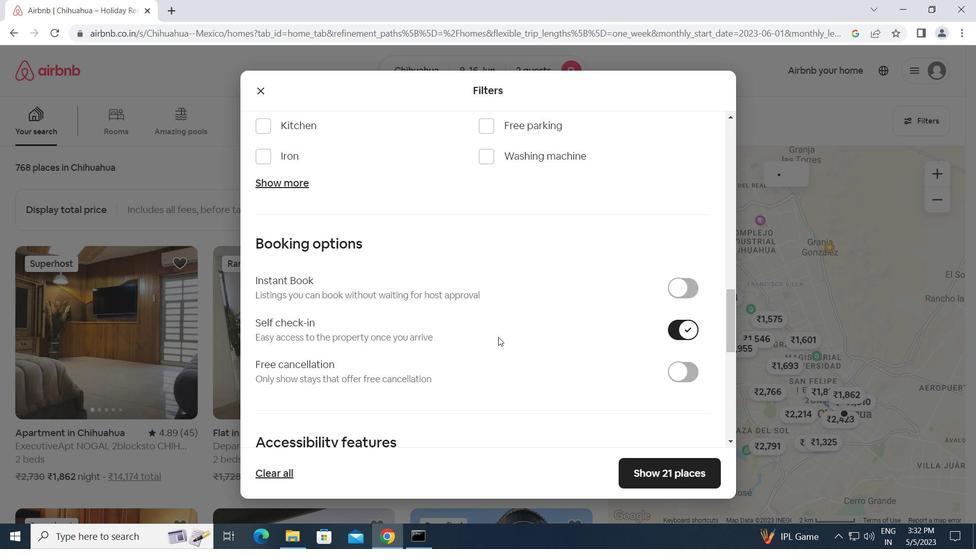 
Action: Mouse scrolled (498, 337) with delta (0, 0)
Screenshot: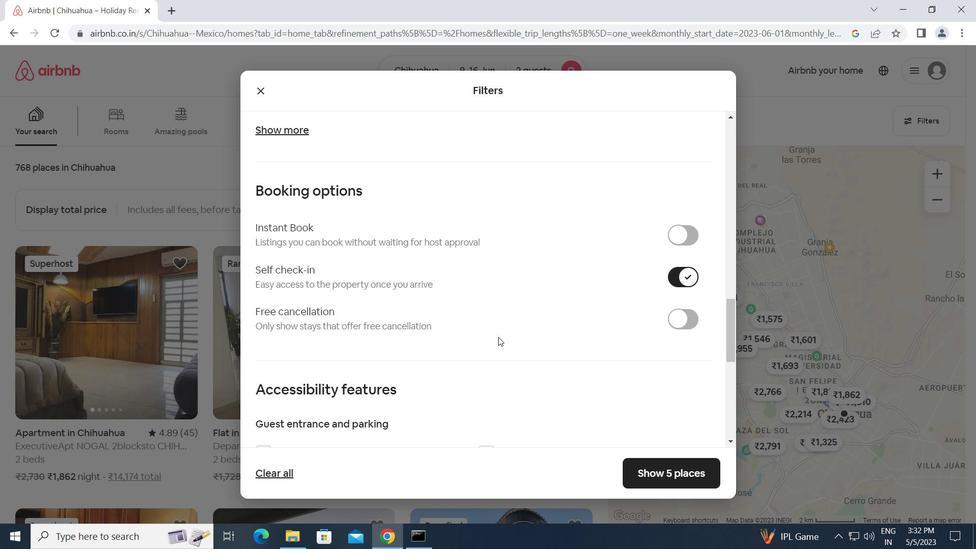 
Action: Mouse scrolled (498, 337) with delta (0, 0)
Screenshot: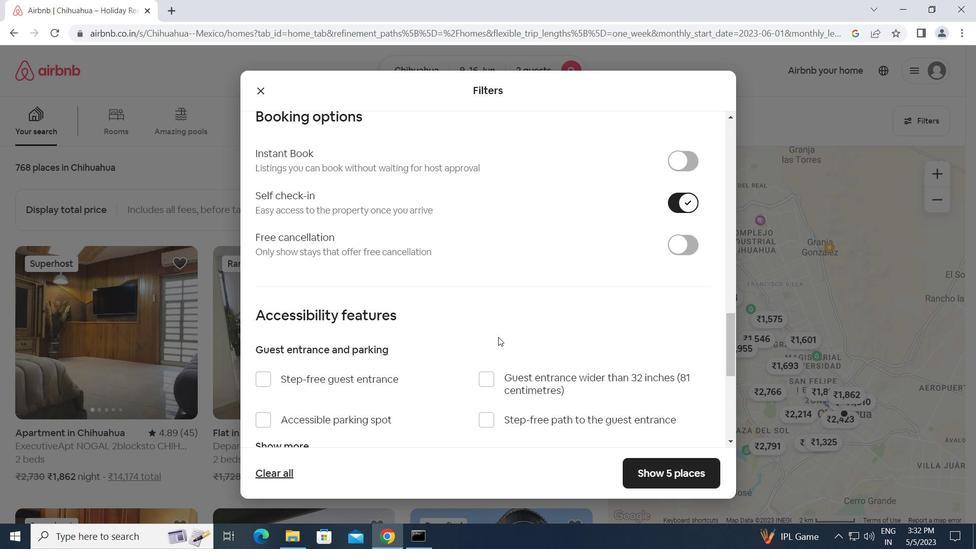 
Action: Mouse scrolled (498, 337) with delta (0, 0)
Screenshot: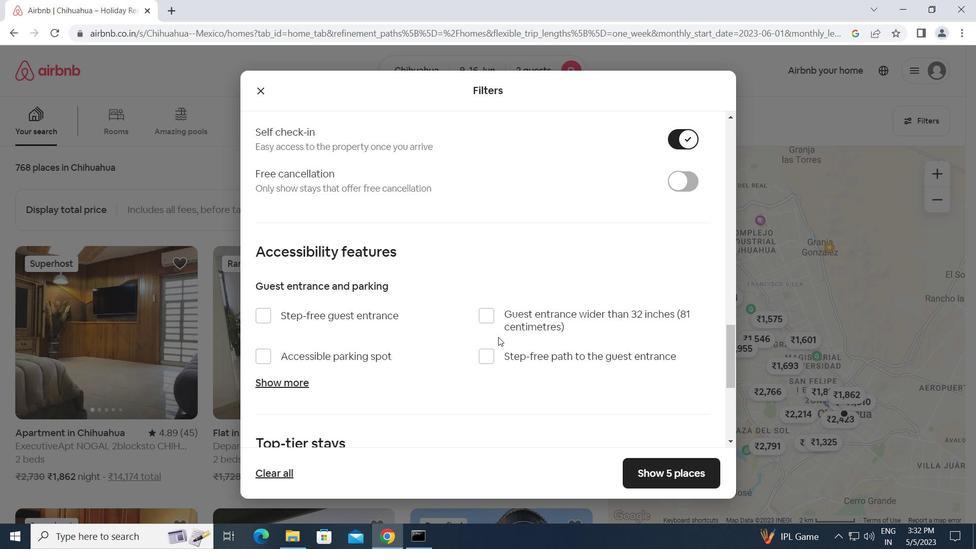 
Action: Mouse scrolled (498, 337) with delta (0, 0)
Screenshot: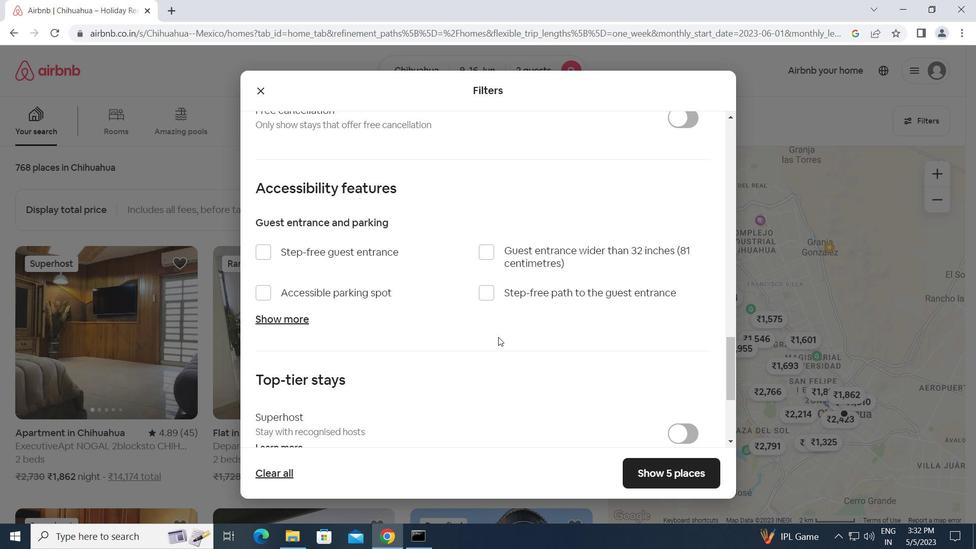 
Action: Mouse scrolled (498, 337) with delta (0, 0)
Screenshot: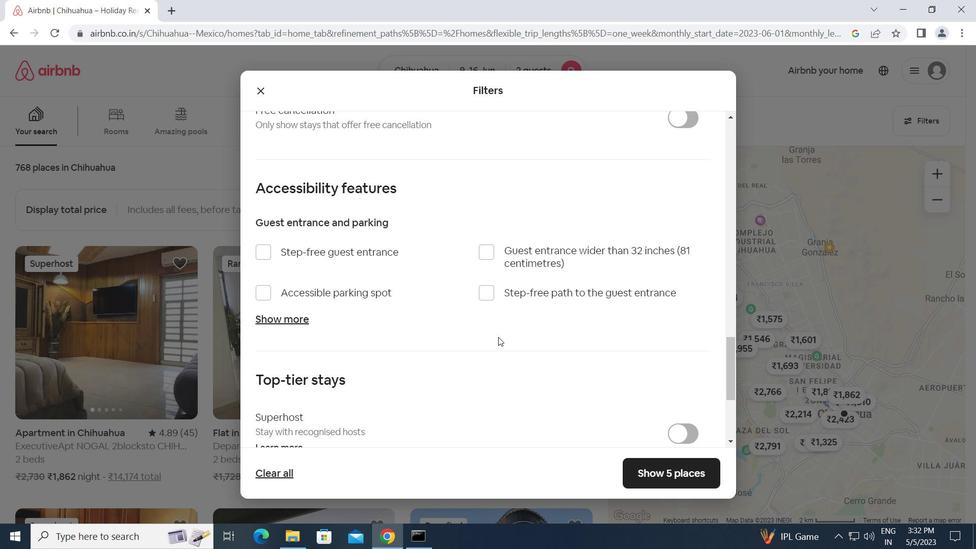 
Action: Mouse scrolled (498, 337) with delta (0, 0)
Screenshot: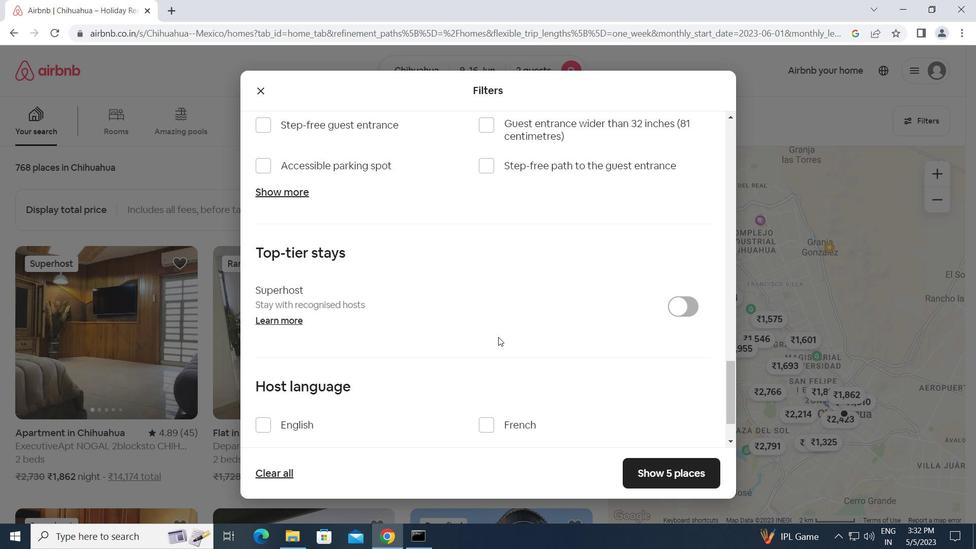 
Action: Mouse scrolled (498, 337) with delta (0, 0)
Screenshot: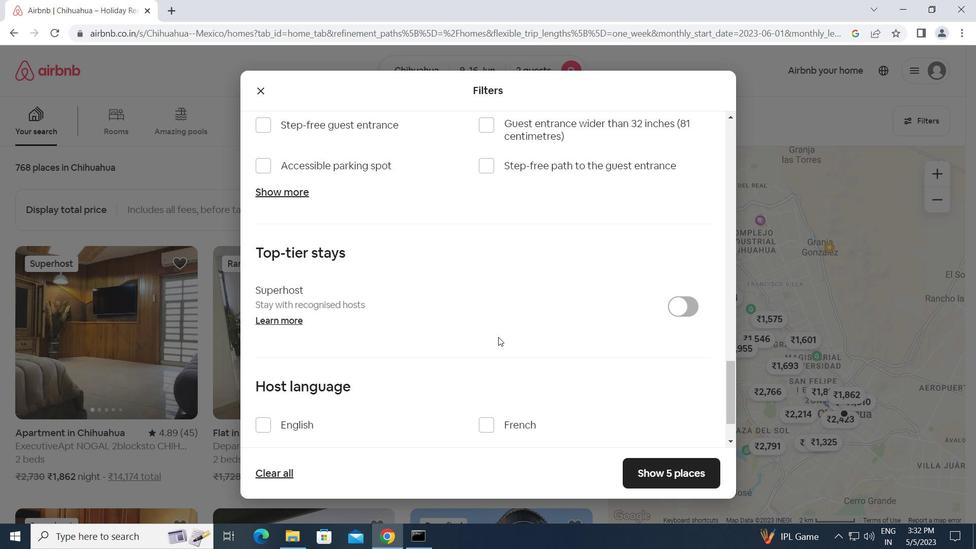 
Action: Mouse scrolled (498, 337) with delta (0, 0)
Screenshot: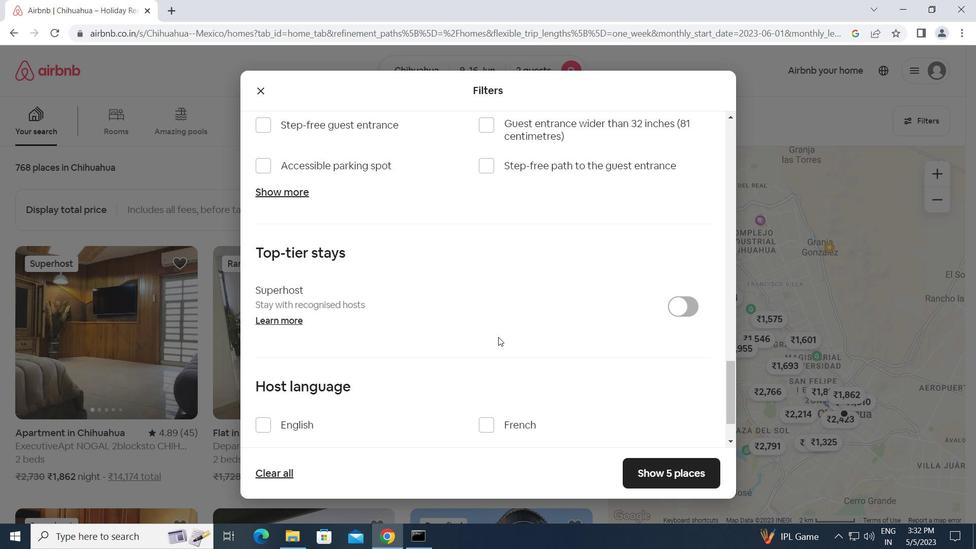 
Action: Mouse moved to (263, 360)
Screenshot: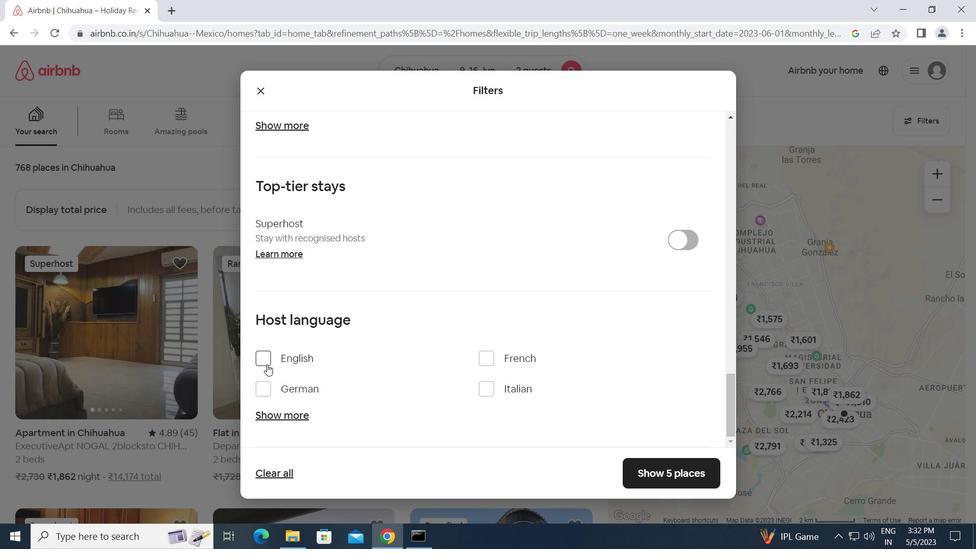 
Action: Mouse pressed left at (263, 360)
Screenshot: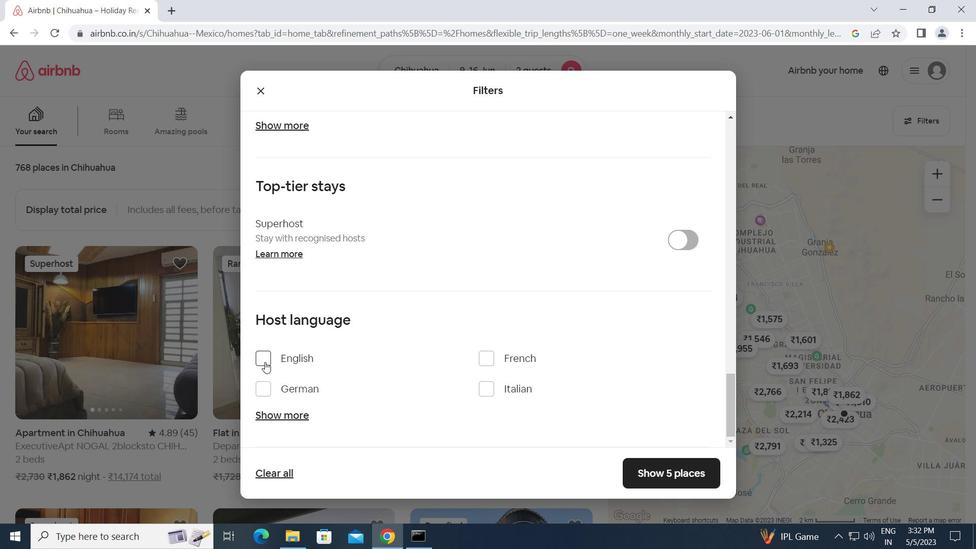 
Action: Mouse moved to (660, 471)
Screenshot: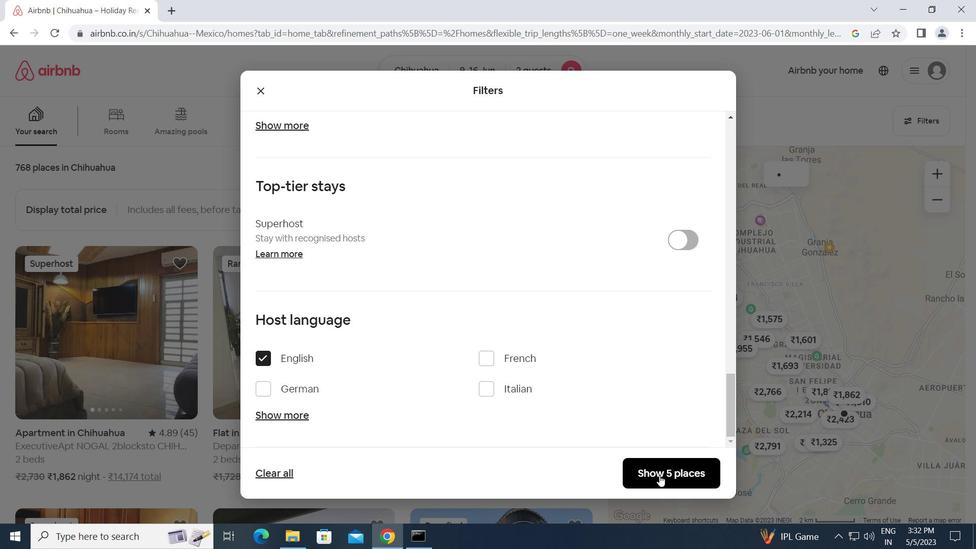 
Action: Mouse pressed left at (660, 471)
Screenshot: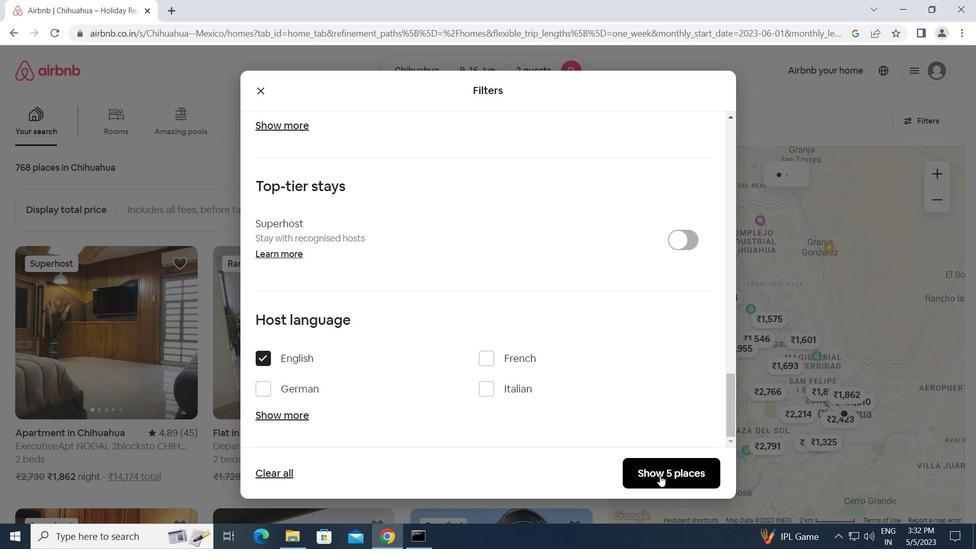 
Action: Mouse moved to (651, 470)
Screenshot: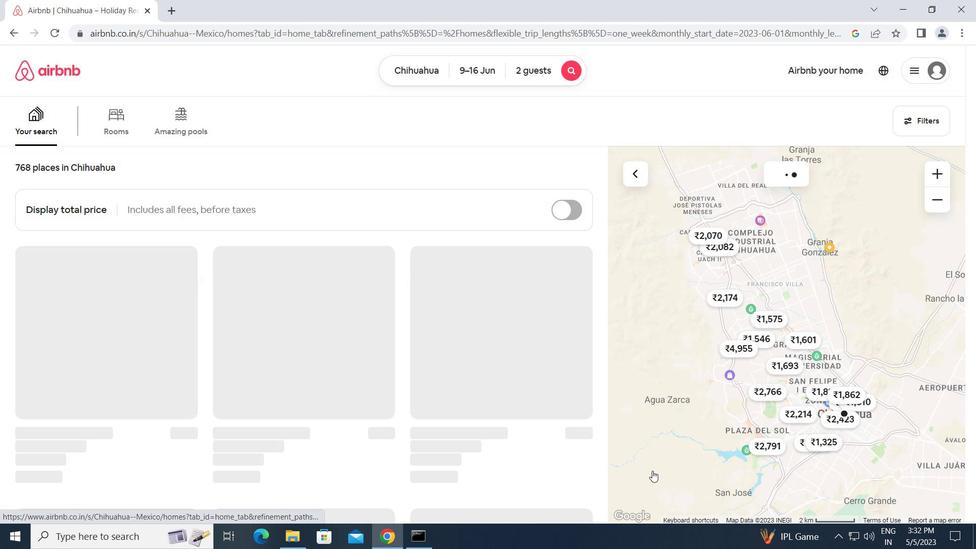 
